 Task: Look for space in Mikkeli, Finland from 10th July, 2023 to 25th July, 2023 for 3 adults, 1 child in price range Rs.15000 to Rs.25000. Place can be shared room with 2 bedrooms having 3 beds and 2 bathrooms. Property type can be house, flat, guest house. Amenities needed are: wifi, TV, free parkinig on premises, gym, breakfast. Booking option can be shelf check-in. Required host language is .
Action: Mouse moved to (429, 101)
Screenshot: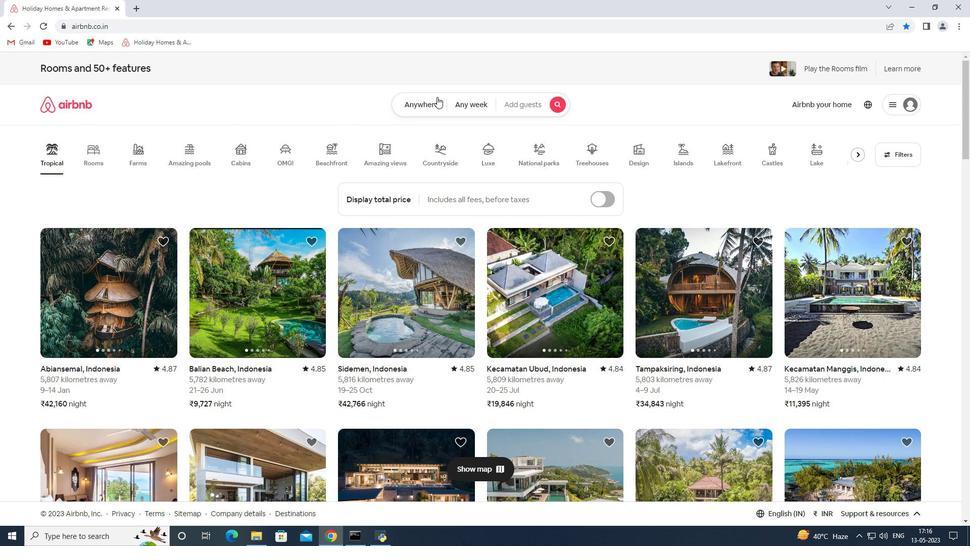 
Action: Mouse pressed left at (429, 101)
Screenshot: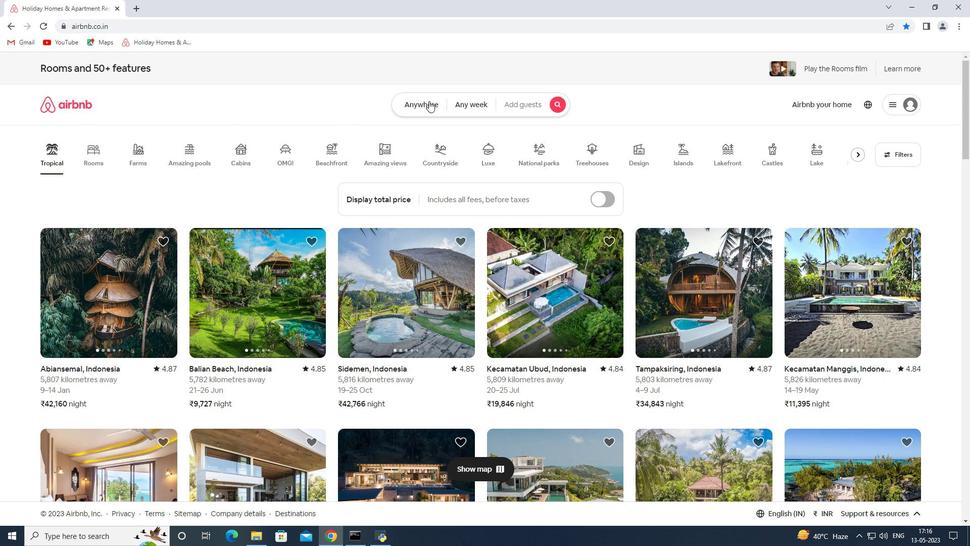 
Action: Mouse moved to (325, 147)
Screenshot: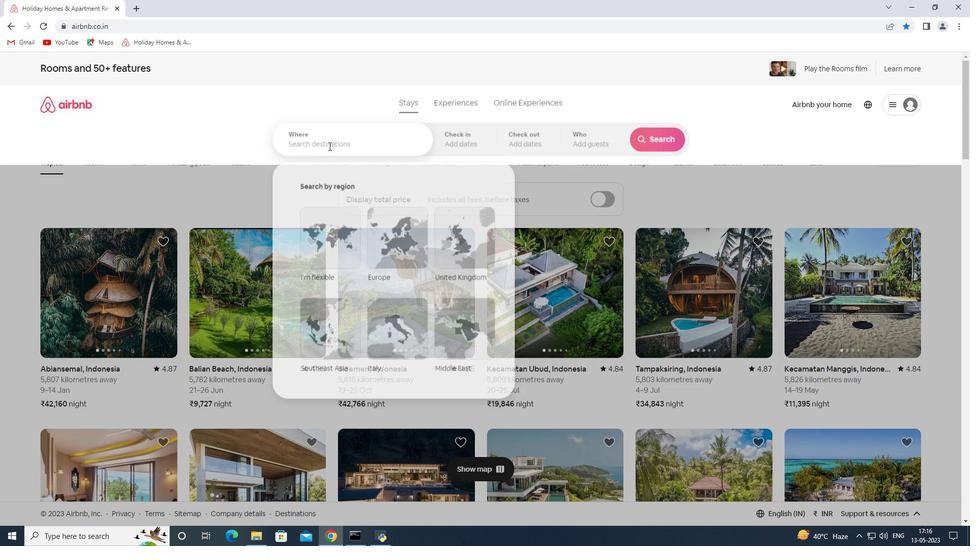 
Action: Mouse pressed left at (325, 147)
Screenshot: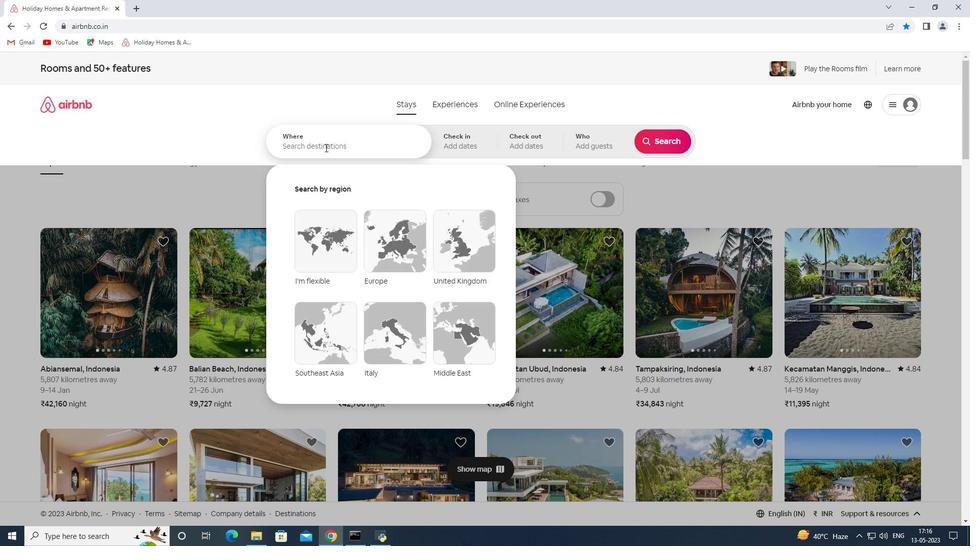
Action: Key pressed <Key.shift>Mikkeli<Key.space><Key.shift>Finland<Key.space><Key.enter>
Screenshot: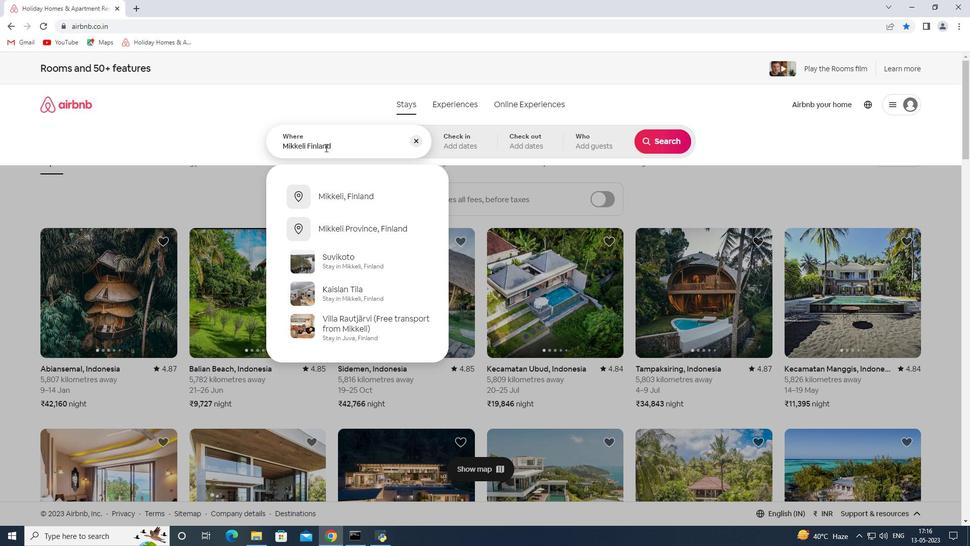 
Action: Mouse moved to (656, 222)
Screenshot: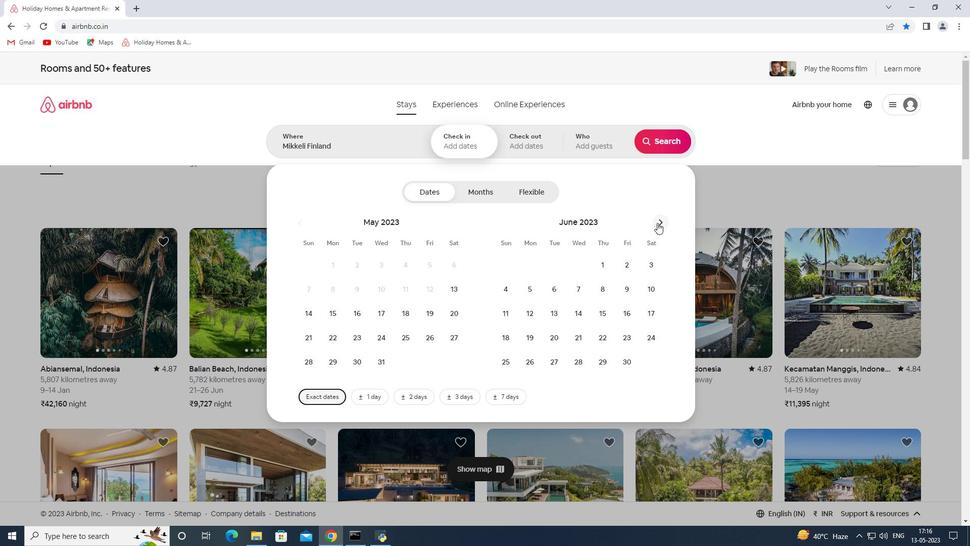 
Action: Mouse pressed left at (656, 222)
Screenshot: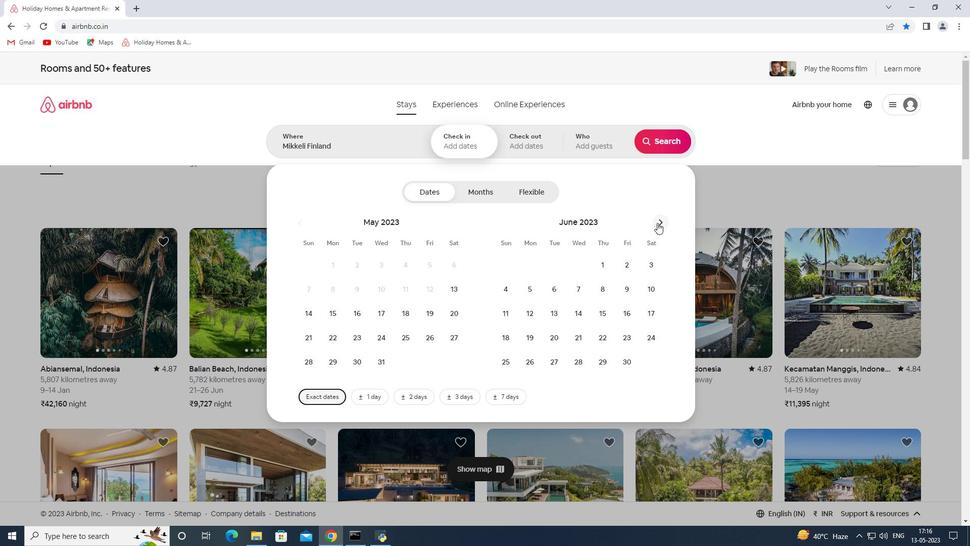 
Action: Mouse moved to (534, 316)
Screenshot: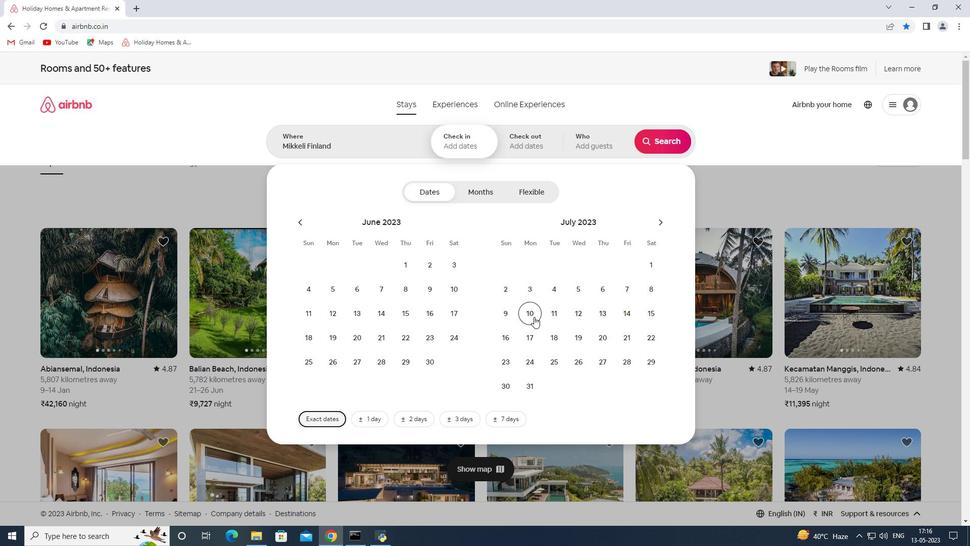 
Action: Mouse pressed left at (534, 316)
Screenshot: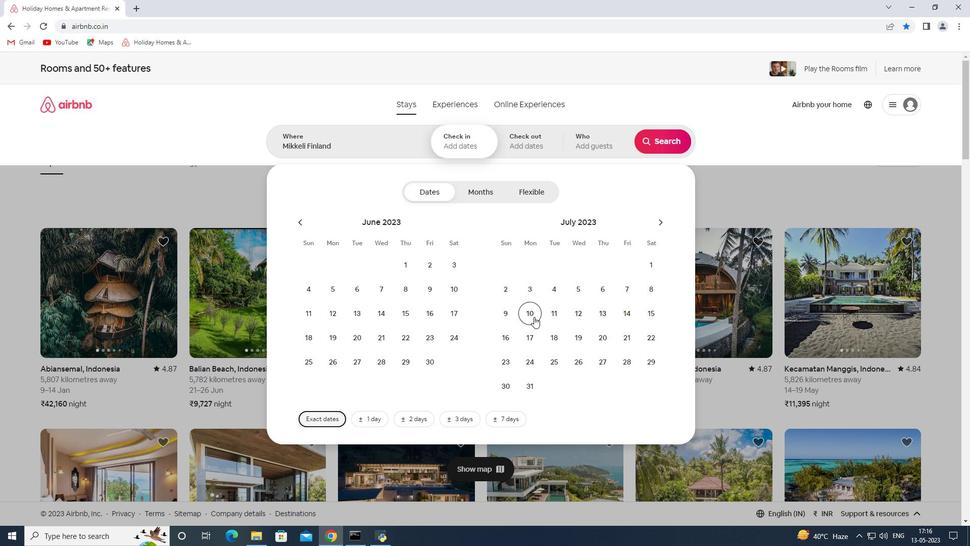 
Action: Mouse moved to (561, 360)
Screenshot: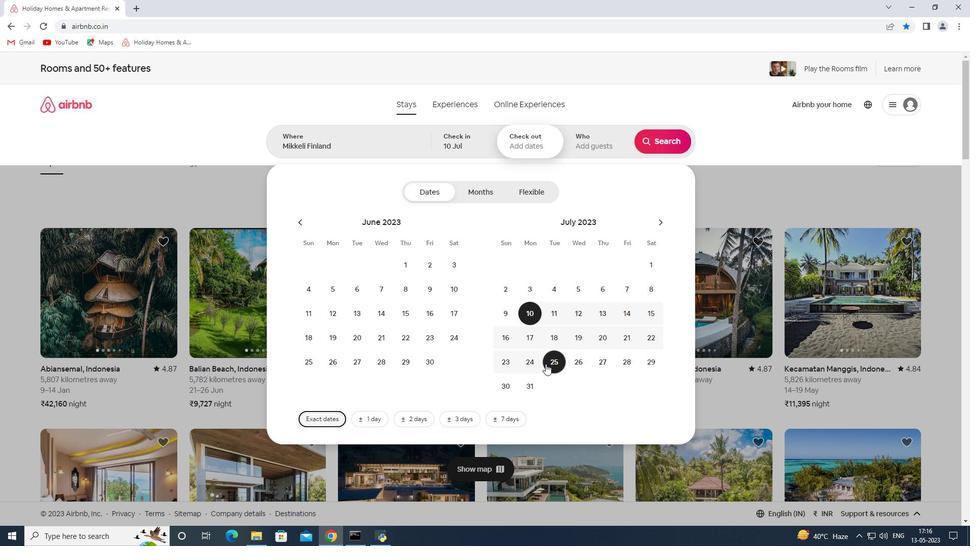 
Action: Mouse pressed left at (561, 360)
Screenshot: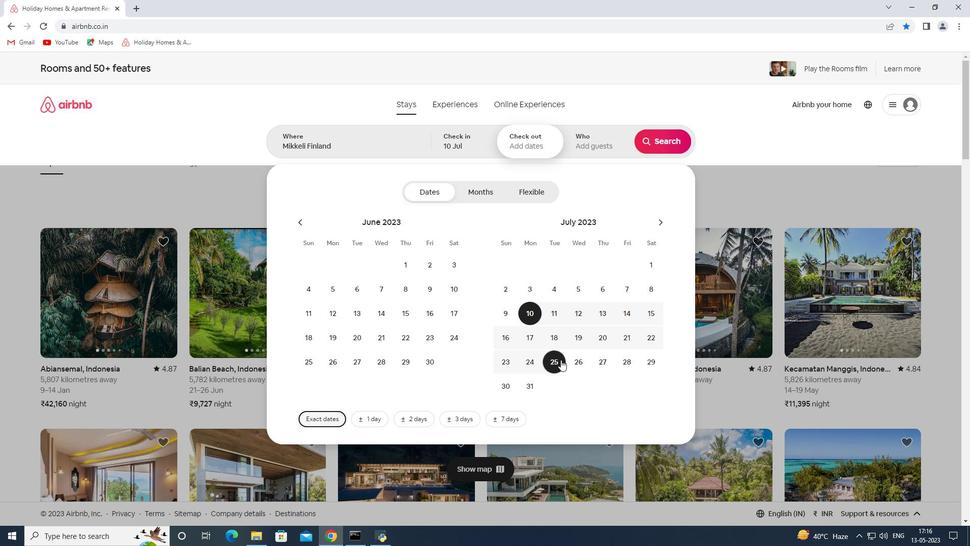 
Action: Mouse moved to (598, 145)
Screenshot: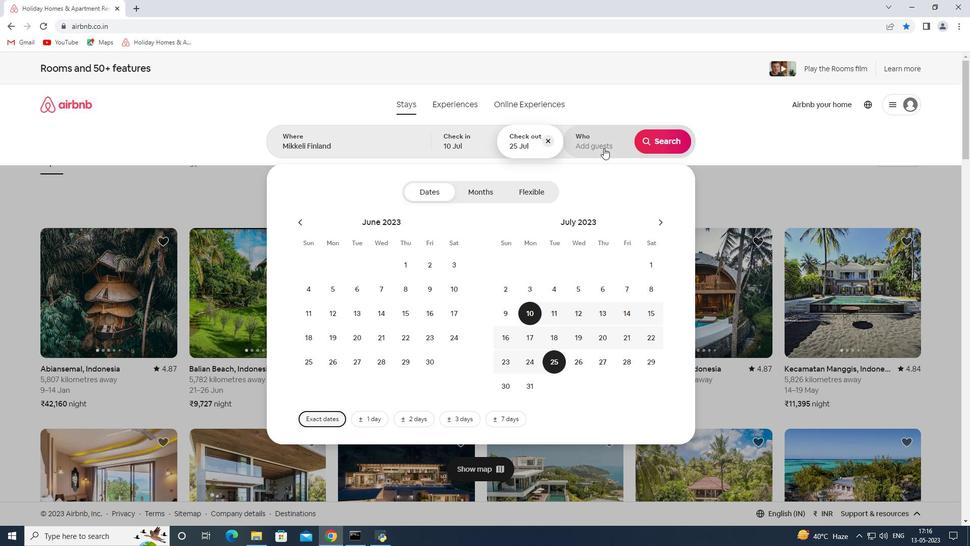 
Action: Mouse pressed left at (598, 145)
Screenshot: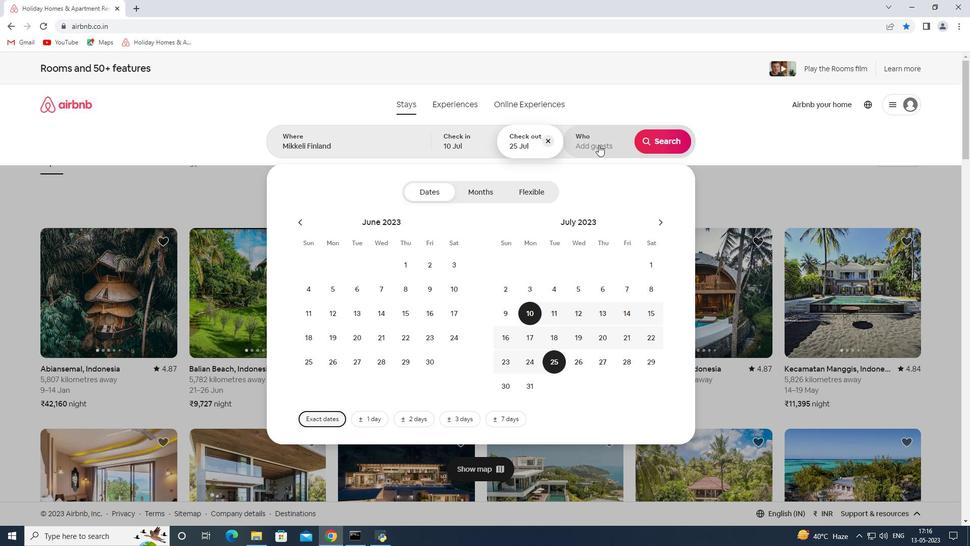 
Action: Mouse moved to (670, 199)
Screenshot: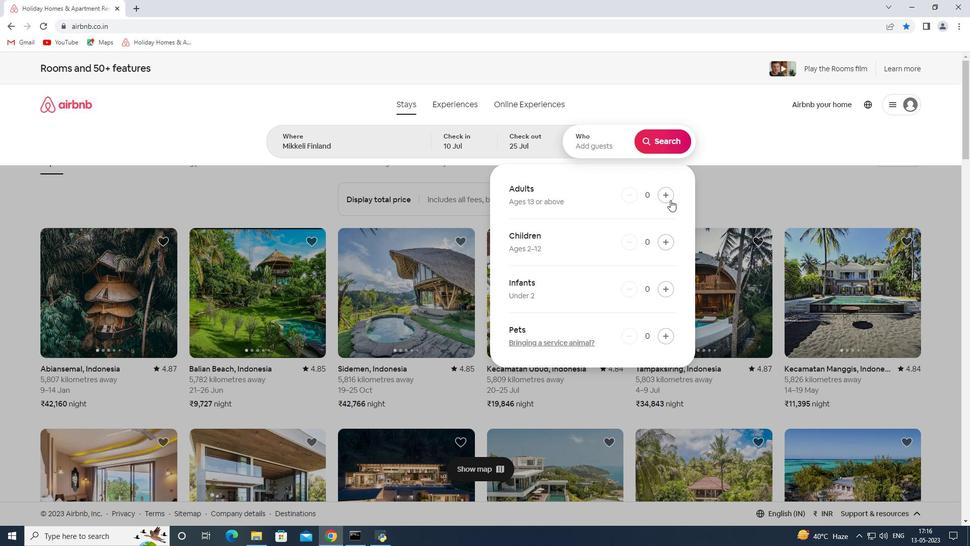 
Action: Mouse pressed left at (670, 199)
Screenshot: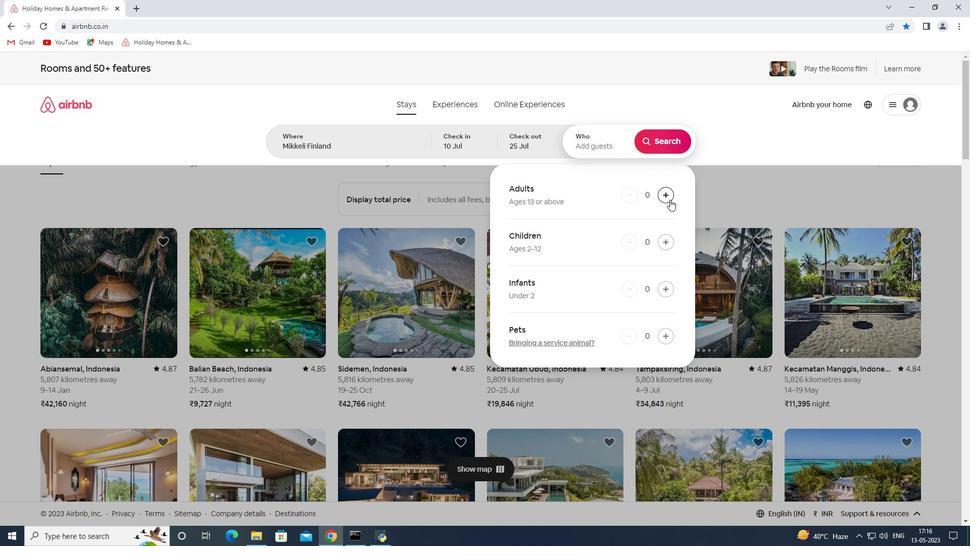 
Action: Mouse pressed left at (670, 199)
Screenshot: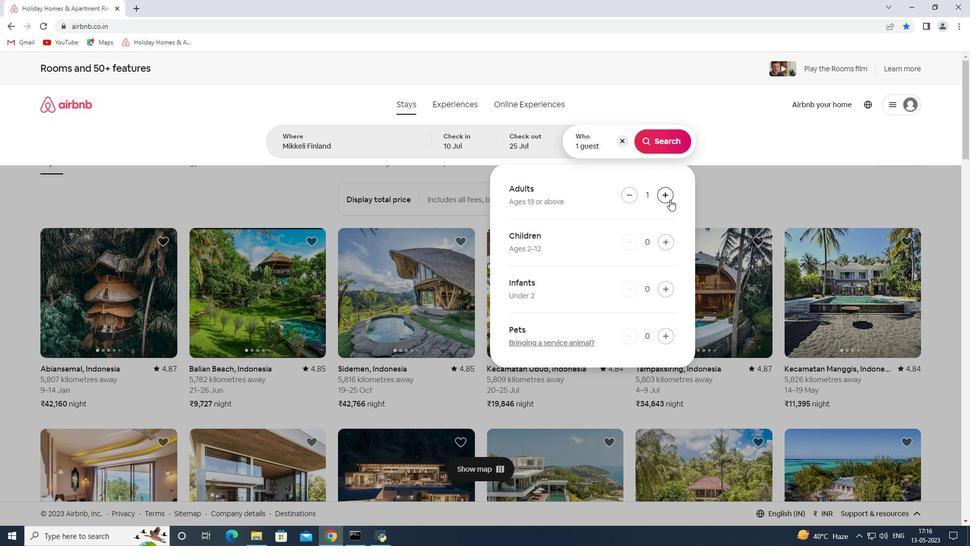 
Action: Mouse pressed left at (670, 199)
Screenshot: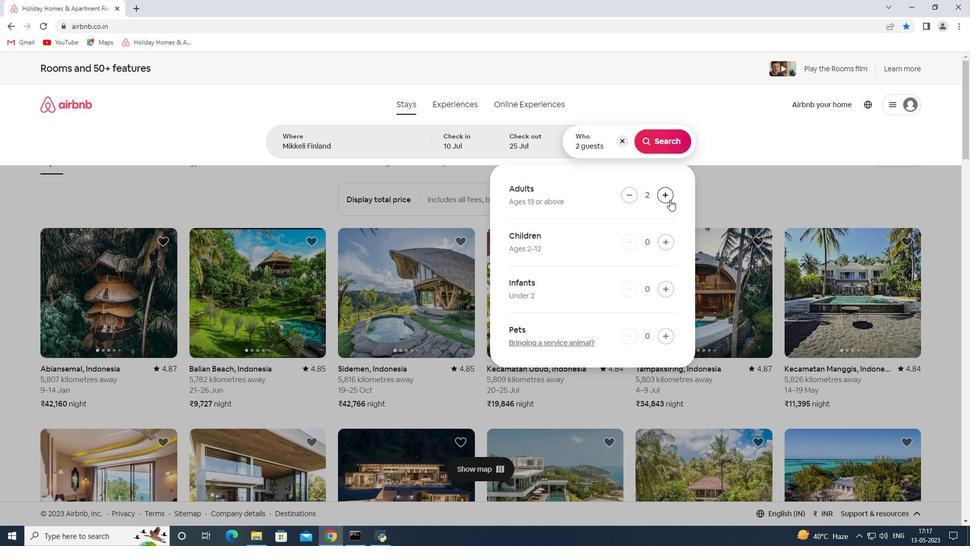 
Action: Mouse moved to (662, 237)
Screenshot: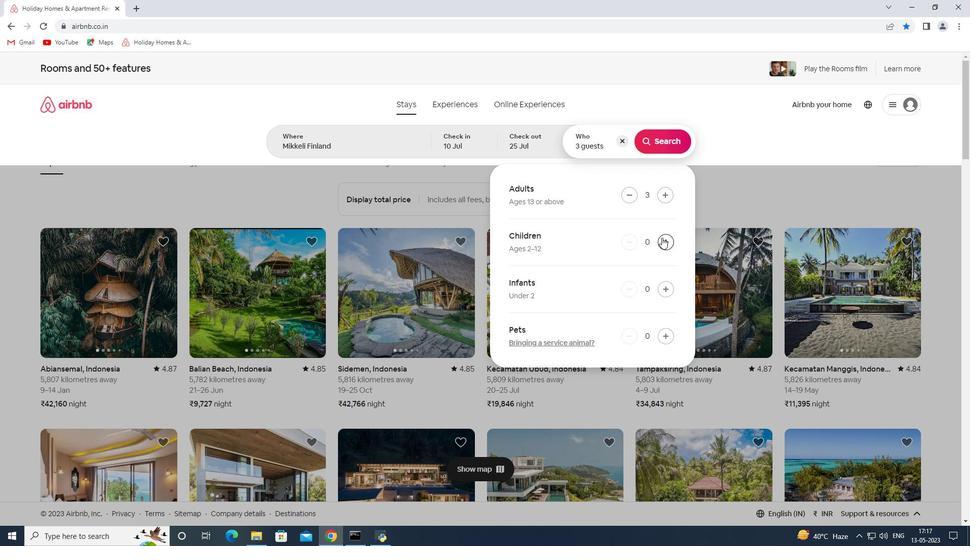 
Action: Mouse pressed left at (662, 237)
Screenshot: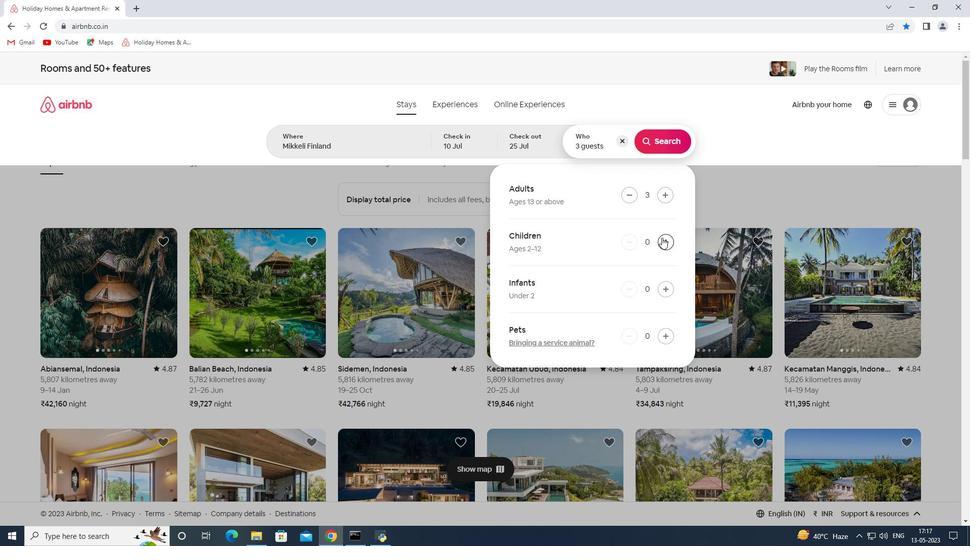 
Action: Mouse moved to (672, 149)
Screenshot: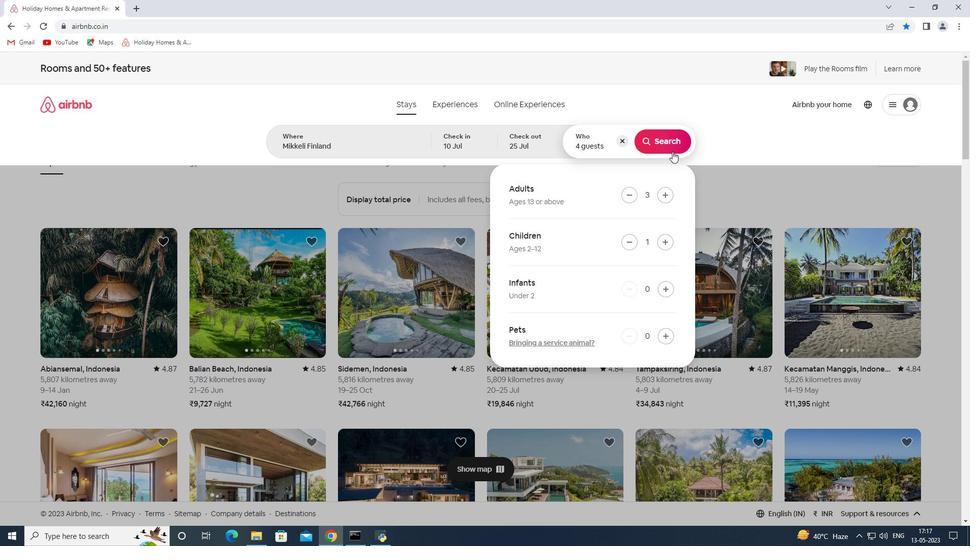 
Action: Mouse pressed left at (672, 149)
Screenshot: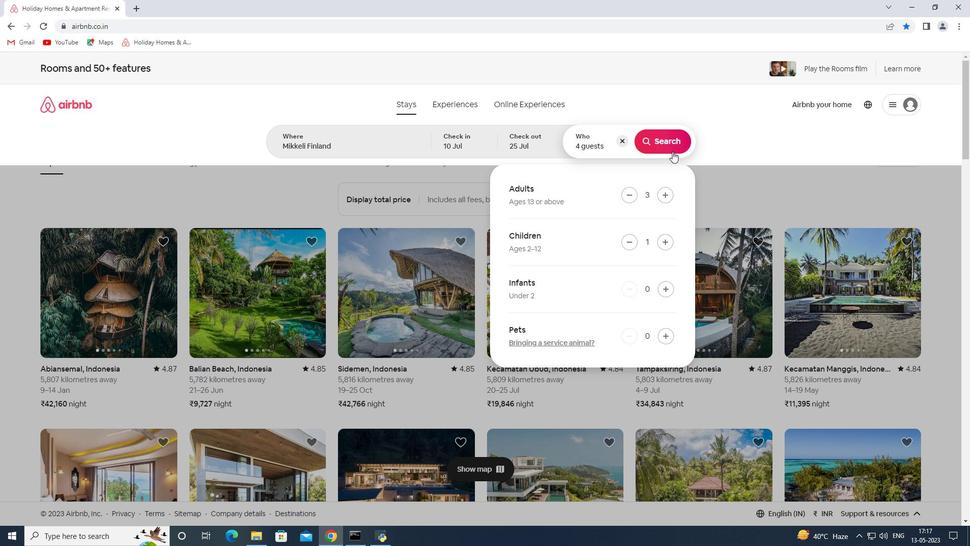 
Action: Mouse moved to (927, 120)
Screenshot: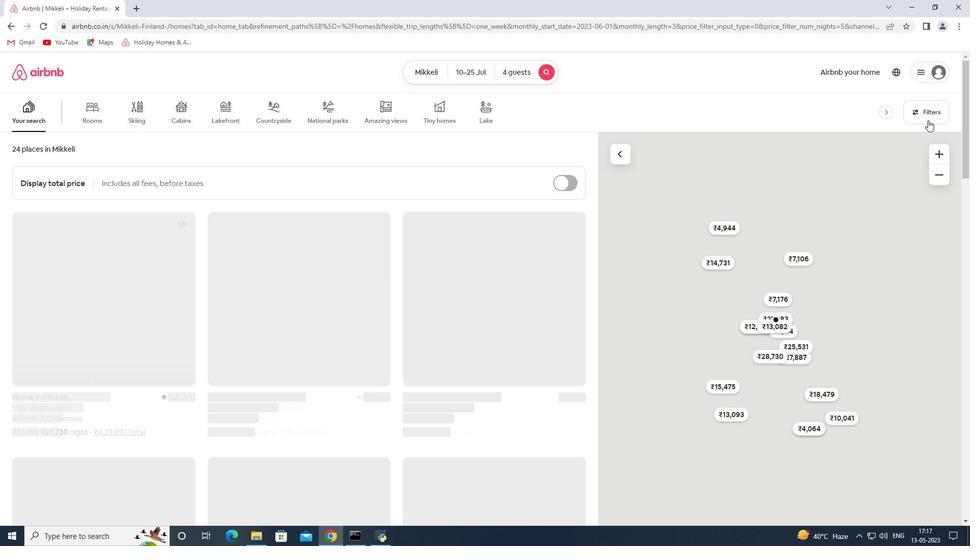 
Action: Mouse pressed left at (927, 120)
Screenshot: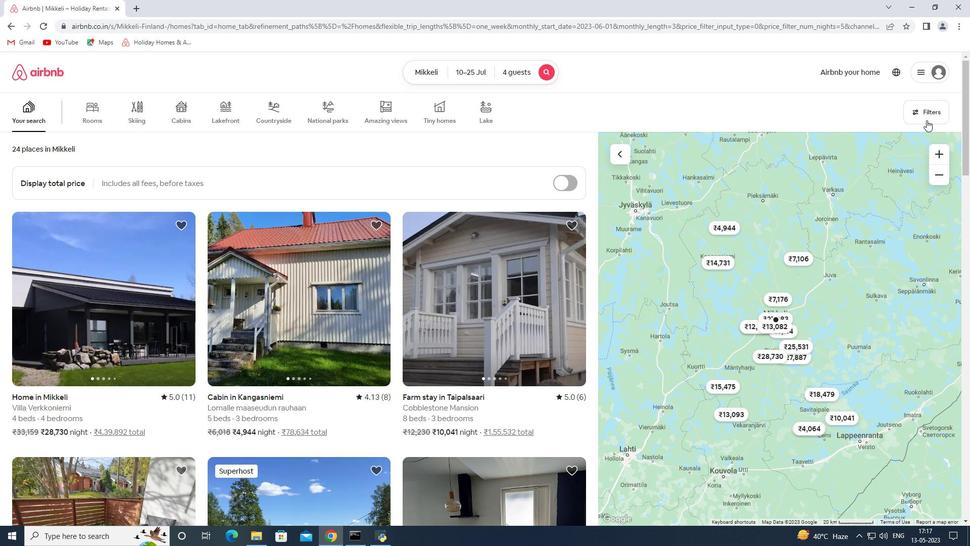 
Action: Mouse moved to (419, 361)
Screenshot: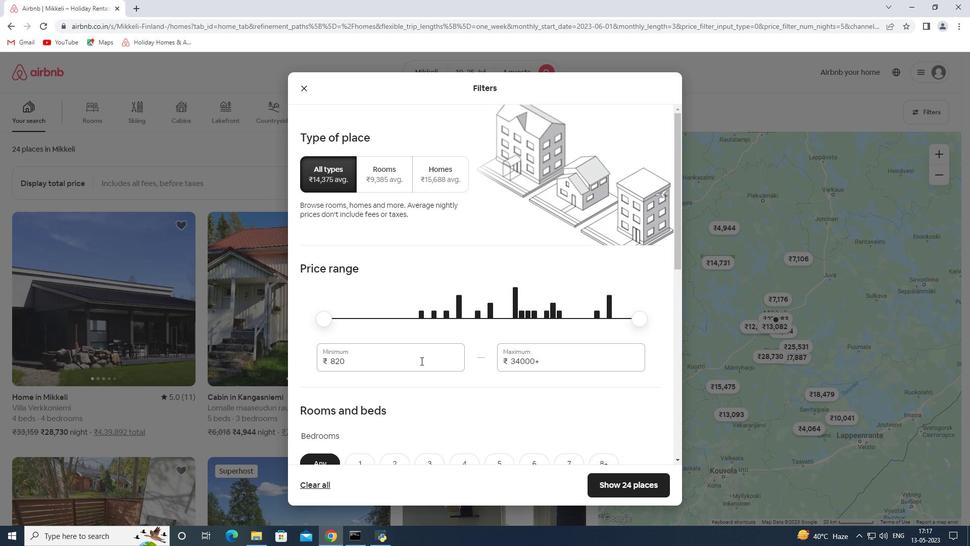
Action: Mouse pressed left at (419, 361)
Screenshot: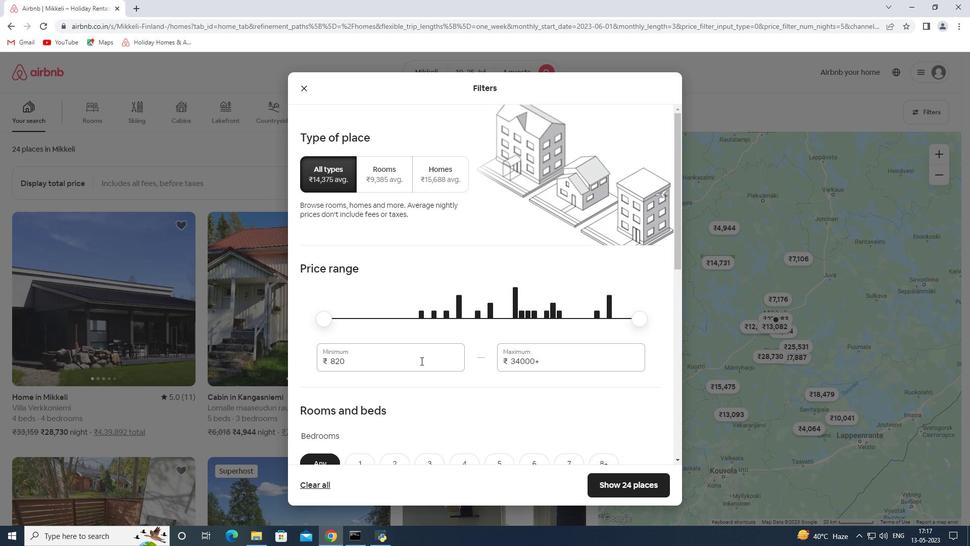 
Action: Mouse pressed left at (419, 361)
Screenshot: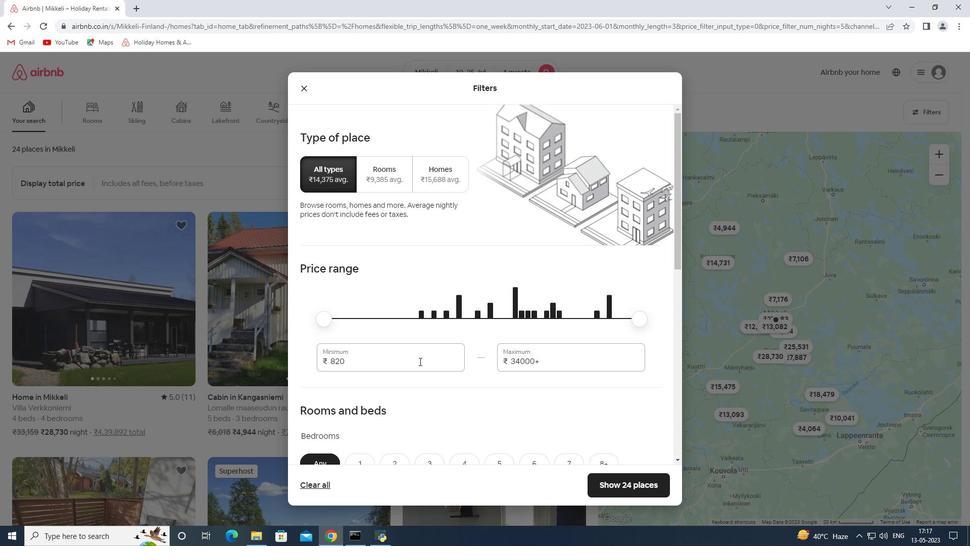 
Action: Key pressed 15000<Key.tab>25000
Screenshot: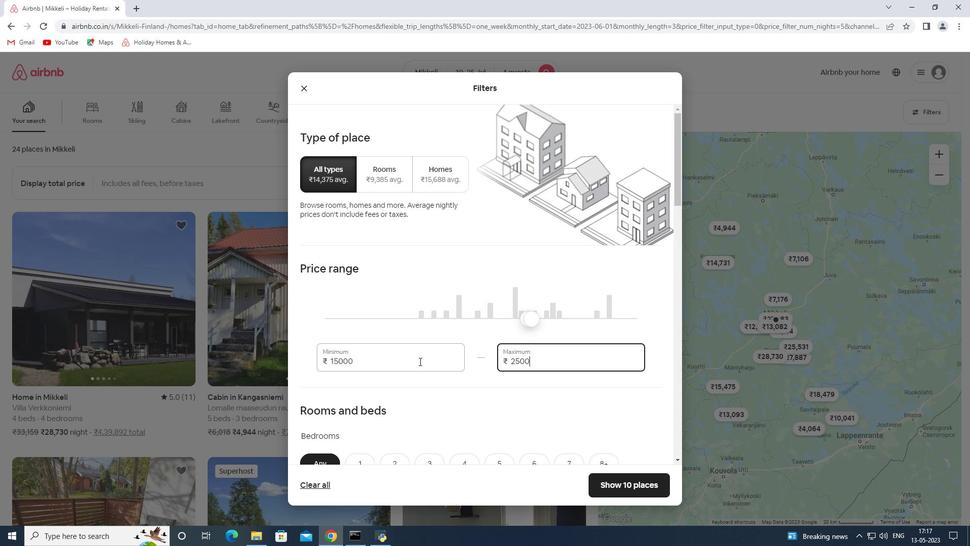 
Action: Mouse scrolled (419, 361) with delta (0, 0)
Screenshot: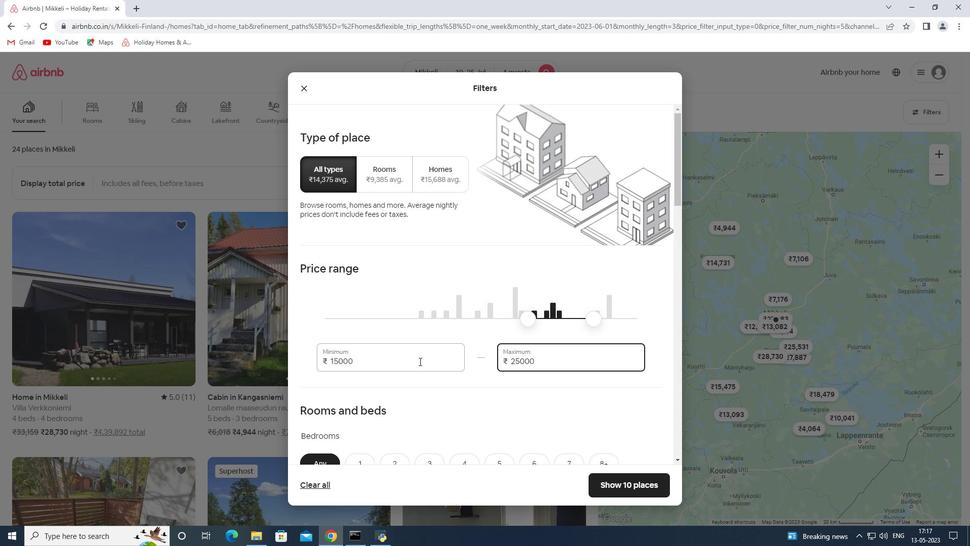 
Action: Mouse scrolled (419, 361) with delta (0, 0)
Screenshot: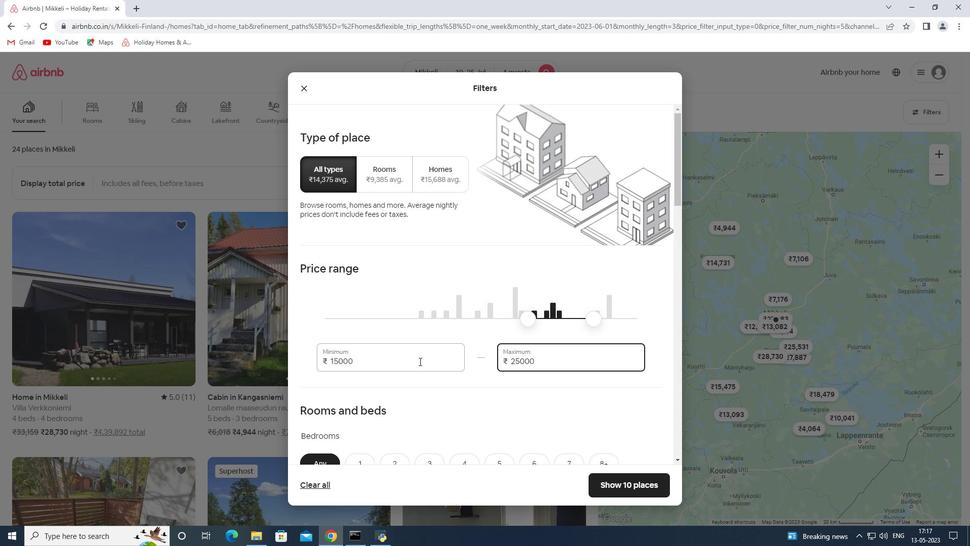 
Action: Mouse scrolled (419, 361) with delta (0, 0)
Screenshot: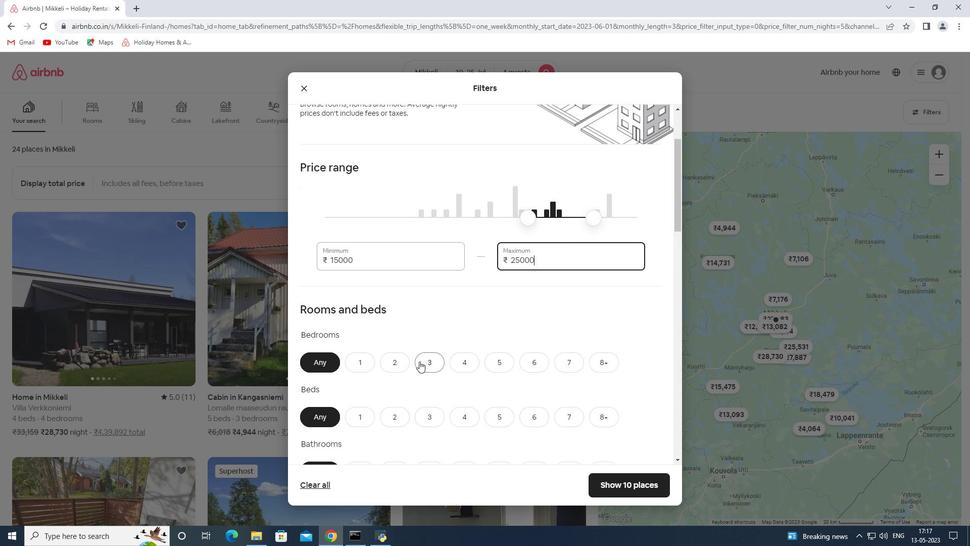 
Action: Mouse scrolled (419, 361) with delta (0, 0)
Screenshot: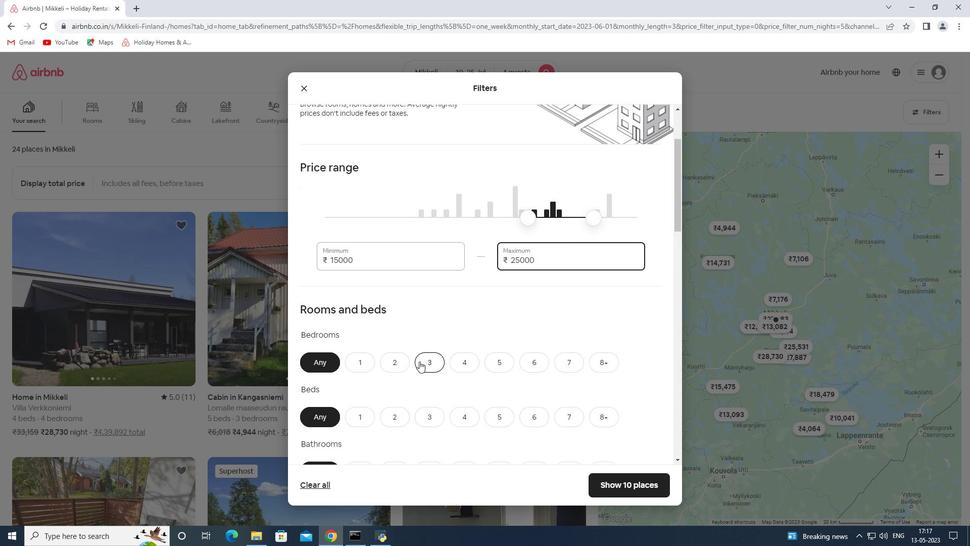 
Action: Mouse moved to (391, 261)
Screenshot: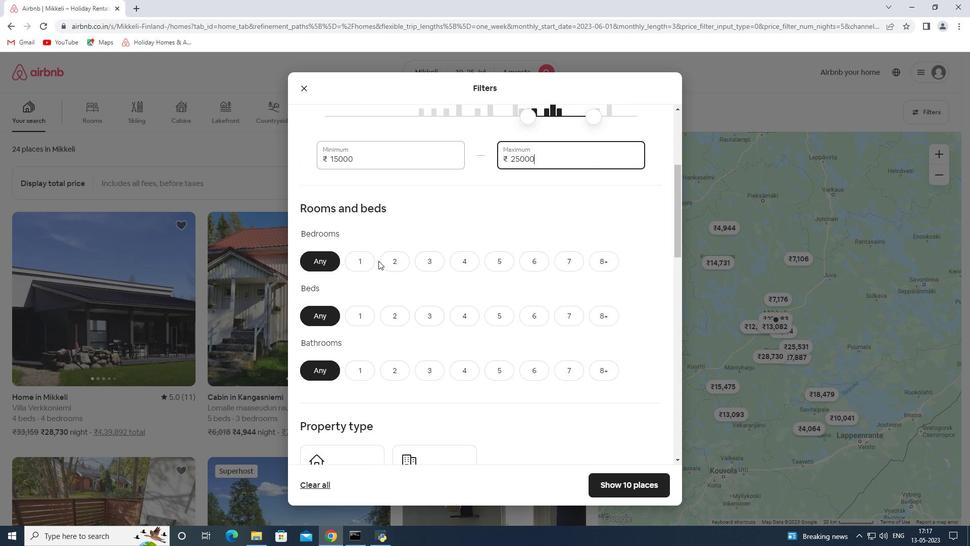 
Action: Mouse pressed left at (391, 261)
Screenshot: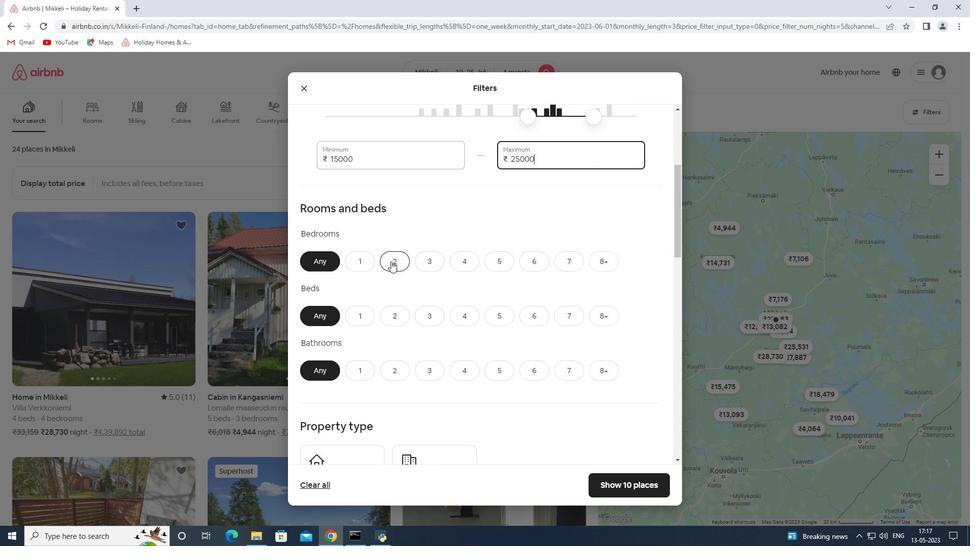
Action: Mouse moved to (431, 322)
Screenshot: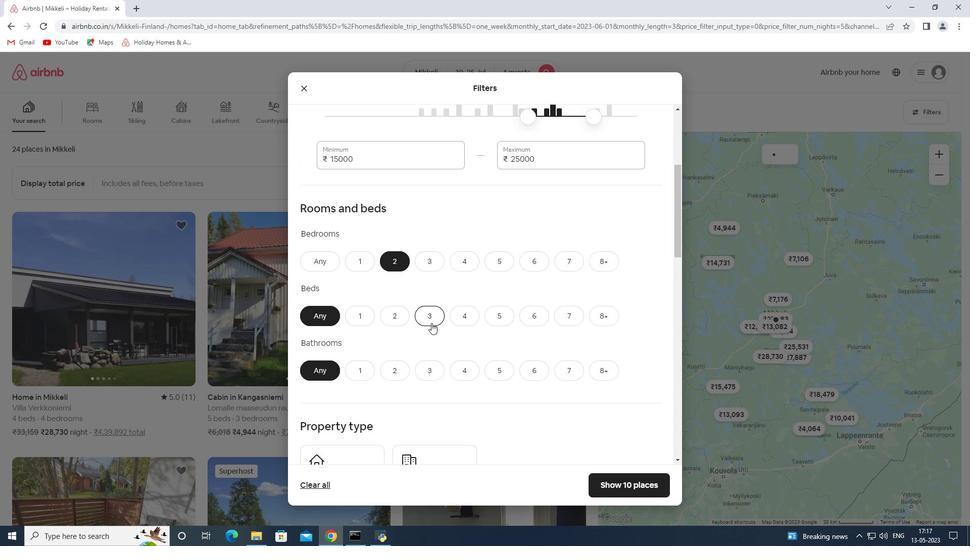 
Action: Mouse pressed left at (431, 322)
Screenshot: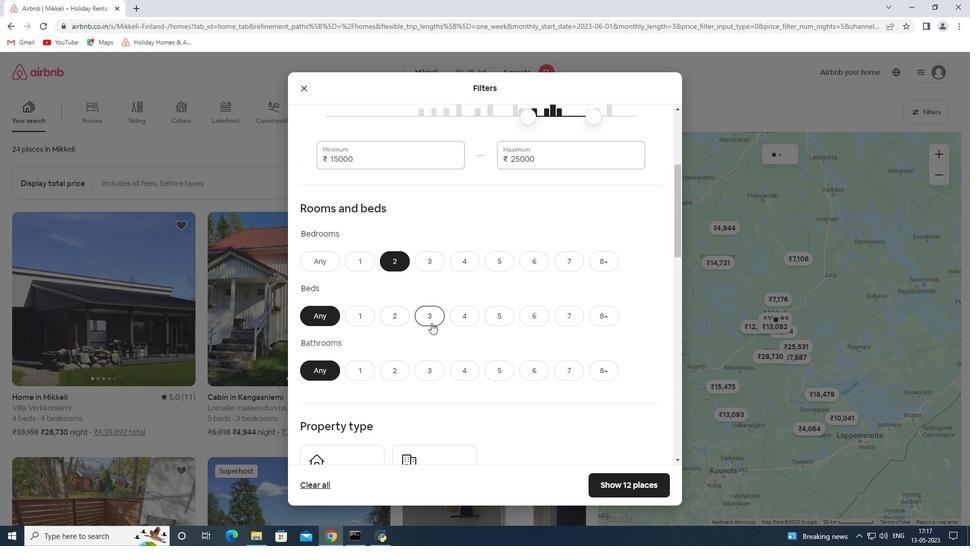 
Action: Mouse moved to (404, 367)
Screenshot: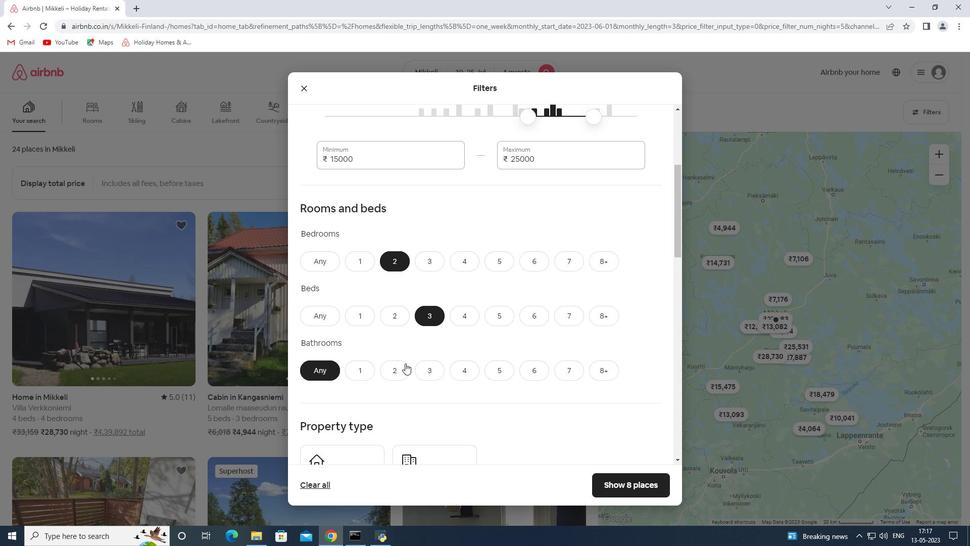 
Action: Mouse pressed left at (404, 367)
Screenshot: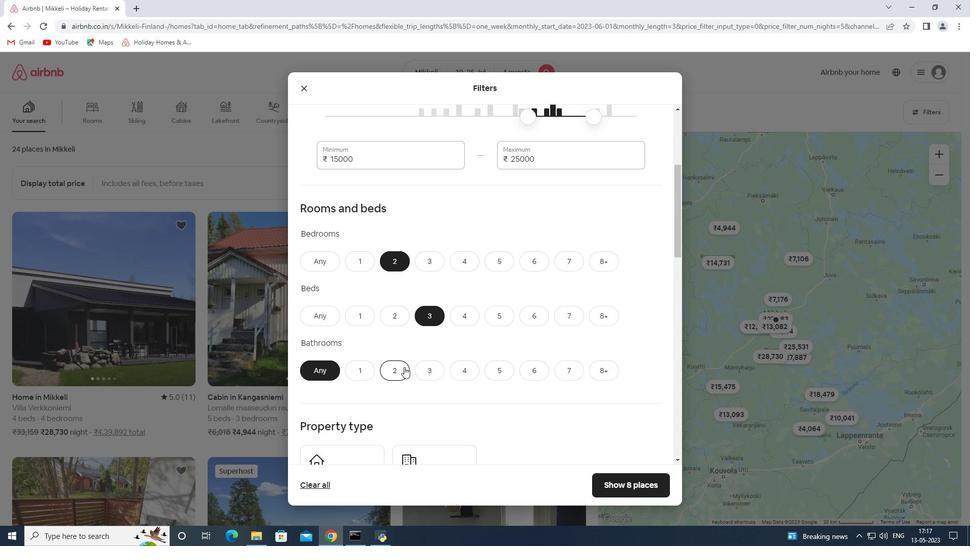 
Action: Mouse scrolled (404, 366) with delta (0, 0)
Screenshot: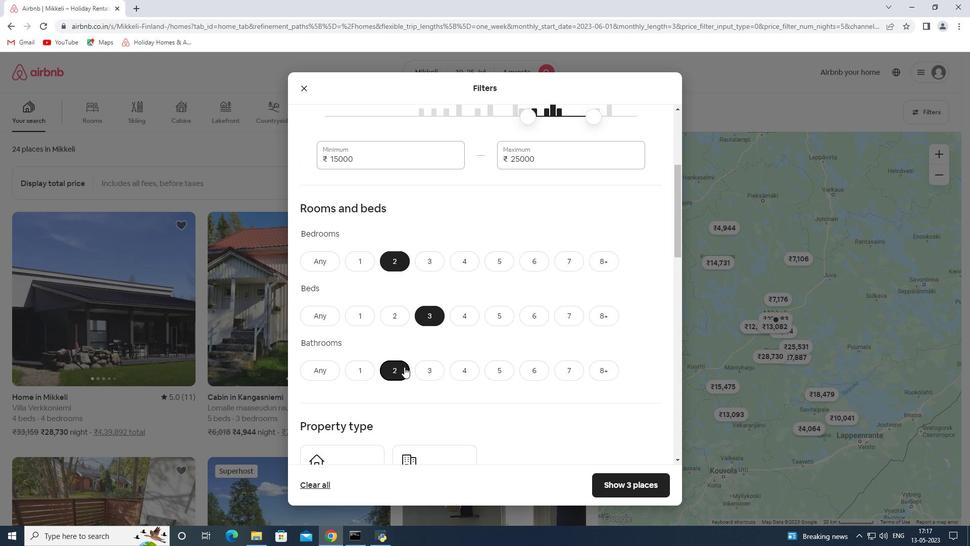 
Action: Mouse scrolled (404, 366) with delta (0, 0)
Screenshot: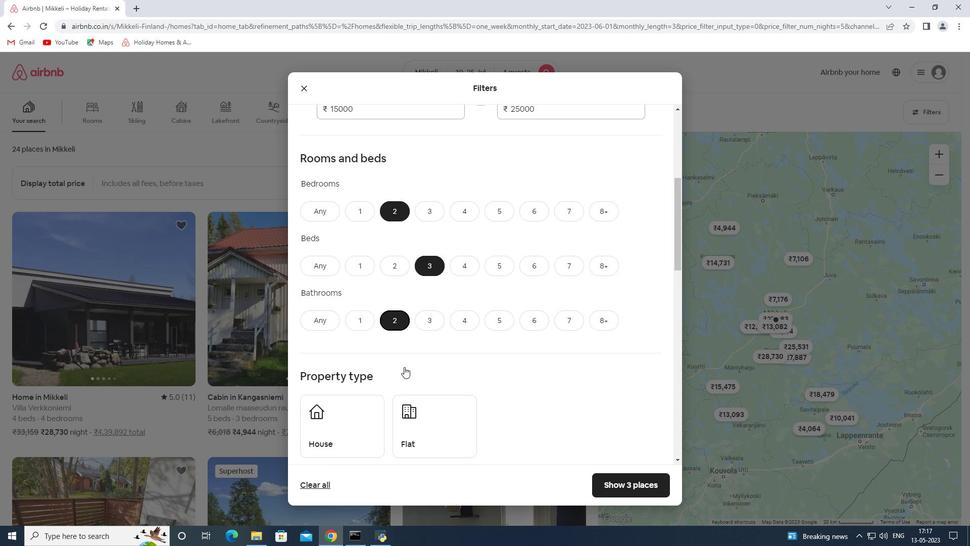 
Action: Mouse scrolled (404, 366) with delta (0, 0)
Screenshot: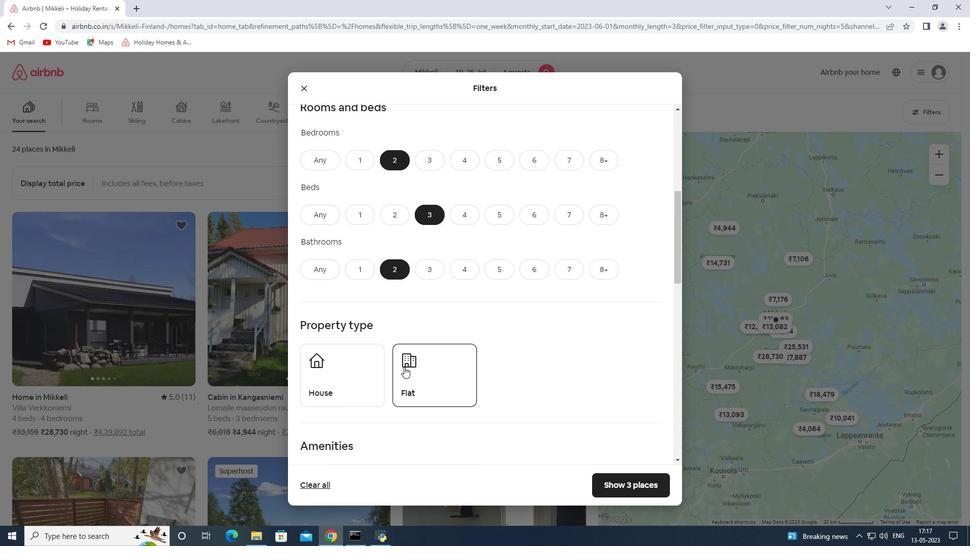 
Action: Mouse moved to (358, 342)
Screenshot: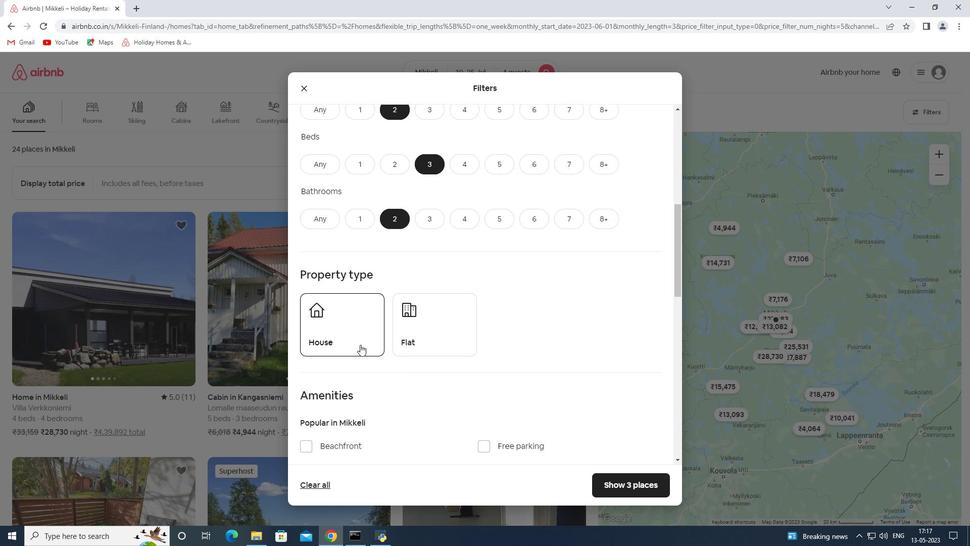 
Action: Mouse pressed left at (358, 342)
Screenshot: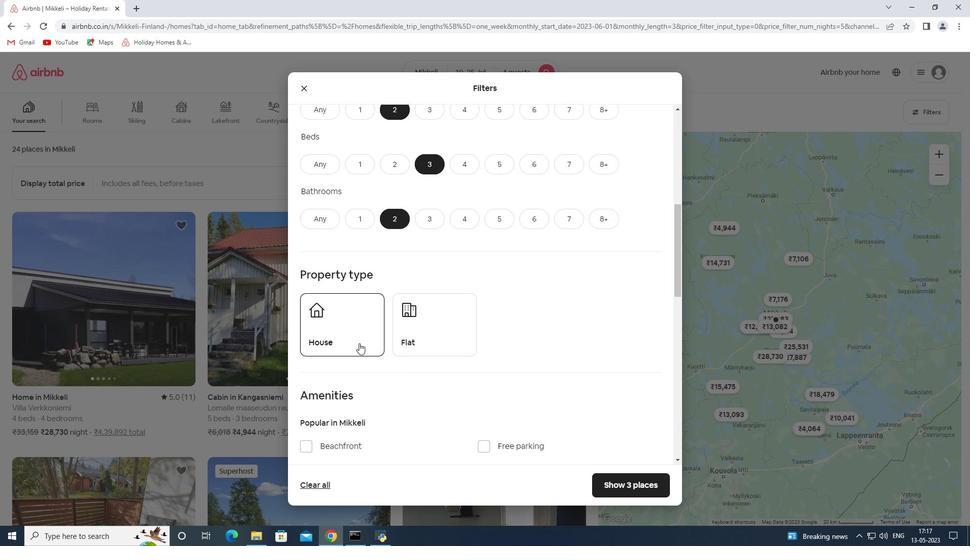 
Action: Mouse moved to (407, 334)
Screenshot: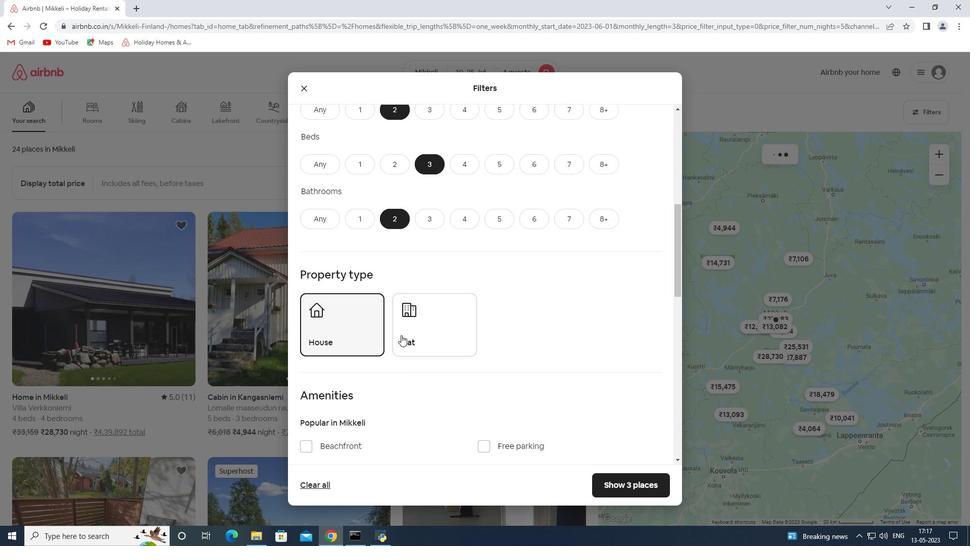 
Action: Mouse pressed left at (407, 334)
Screenshot: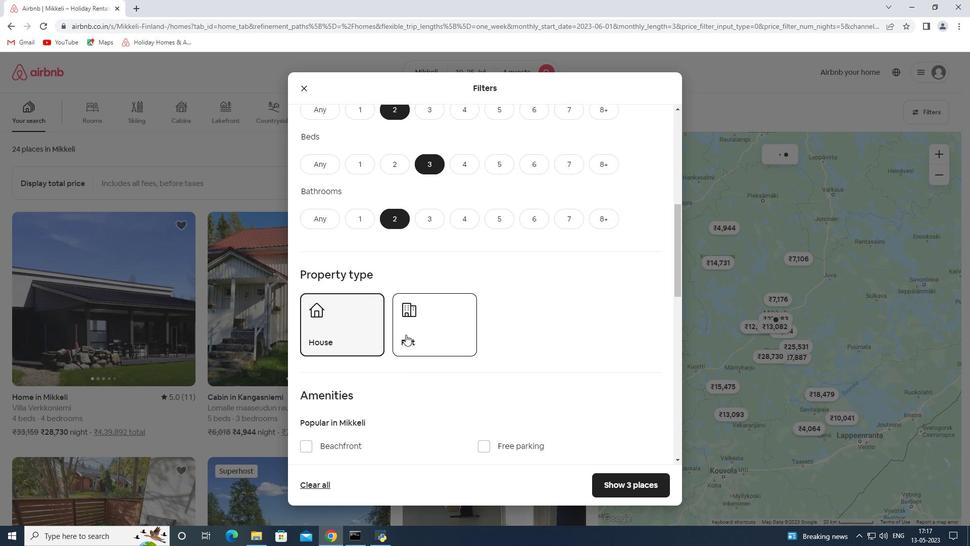 
Action: Mouse moved to (372, 329)
Screenshot: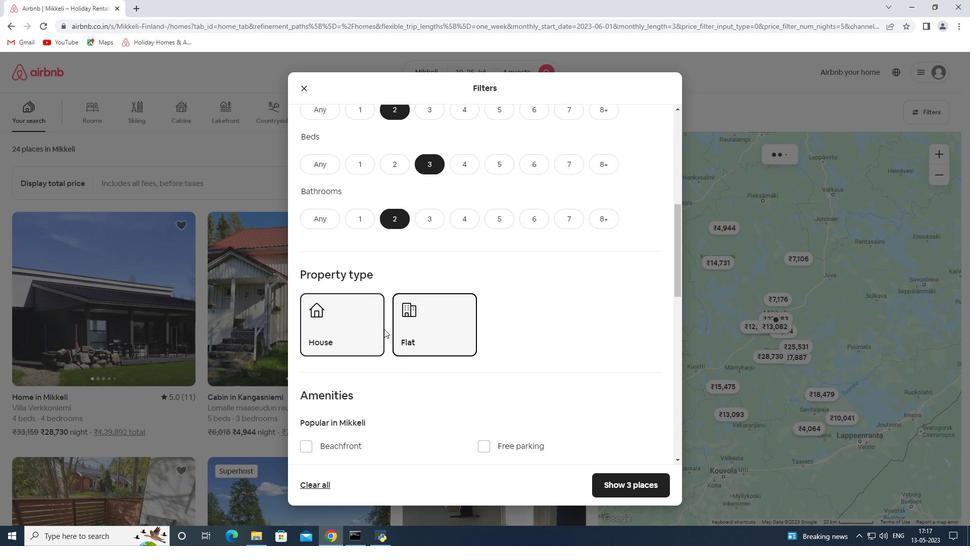 
Action: Mouse scrolled (372, 329) with delta (0, 0)
Screenshot: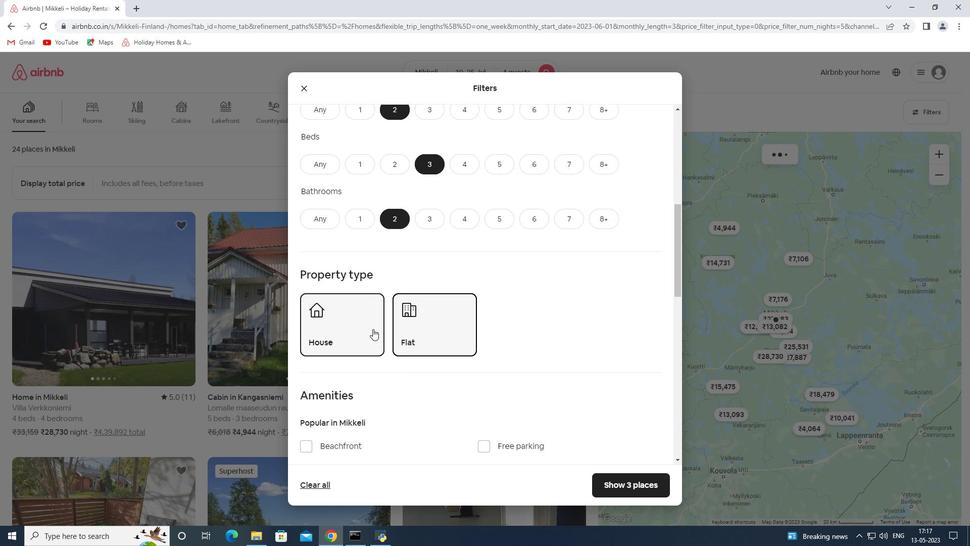 
Action: Mouse scrolled (372, 329) with delta (0, 0)
Screenshot: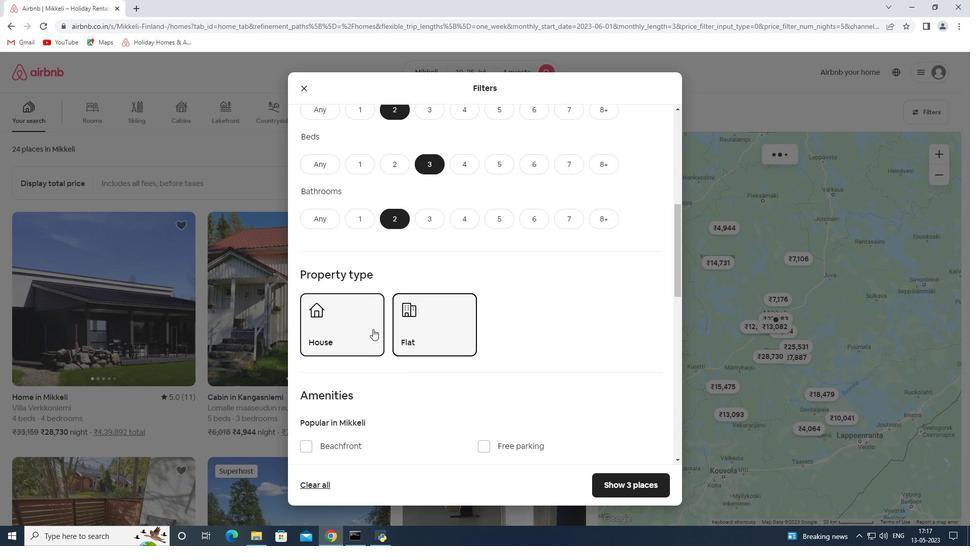 
Action: Mouse scrolled (372, 329) with delta (0, 0)
Screenshot: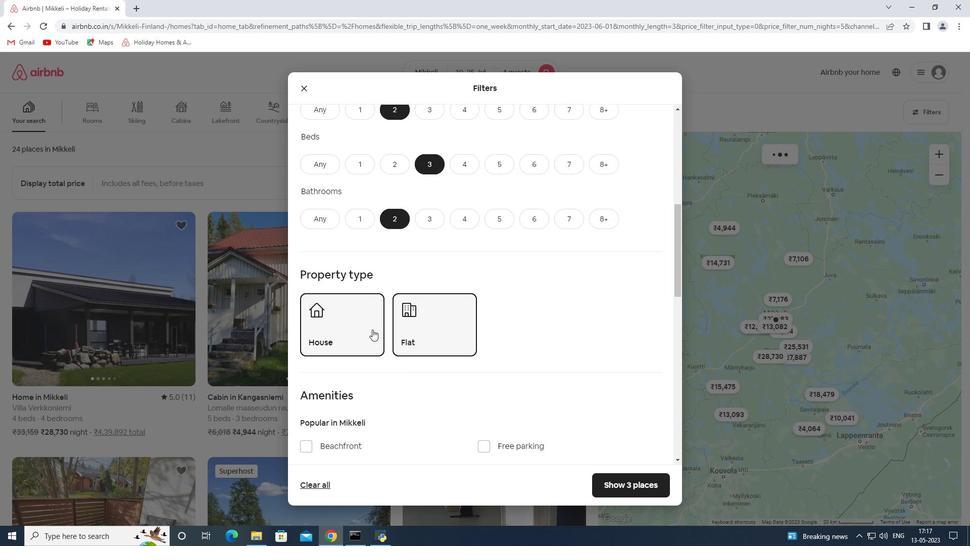 
Action: Mouse scrolled (372, 329) with delta (0, 0)
Screenshot: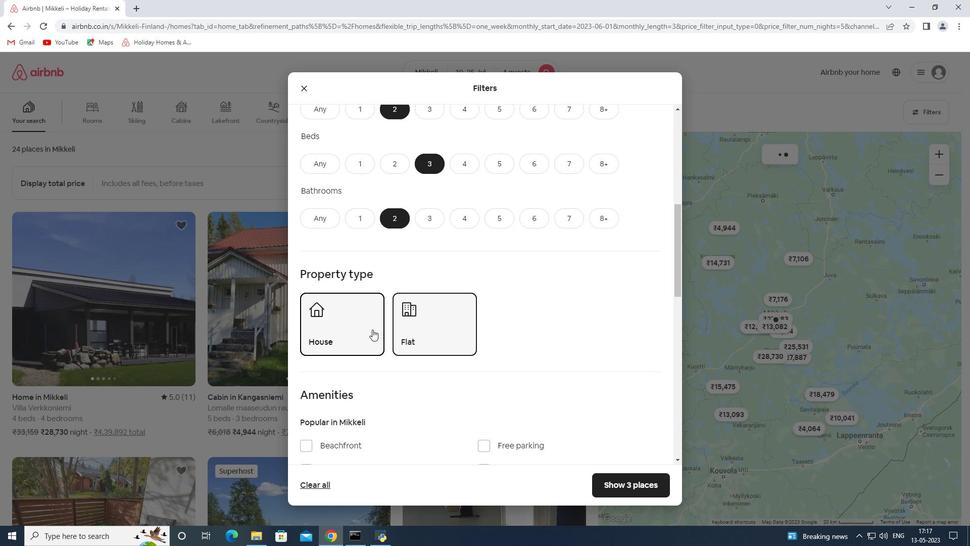 
Action: Mouse moved to (313, 310)
Screenshot: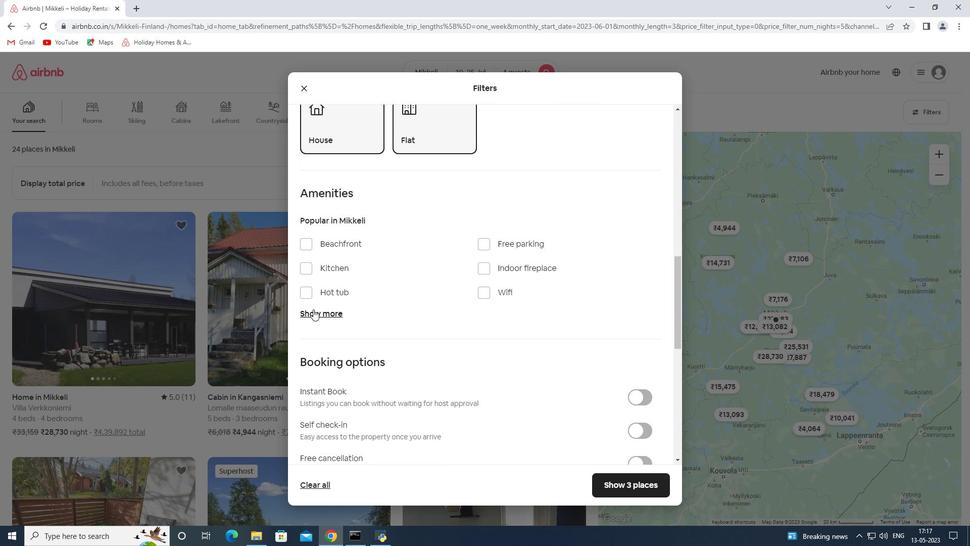 
Action: Mouse pressed left at (313, 310)
Screenshot: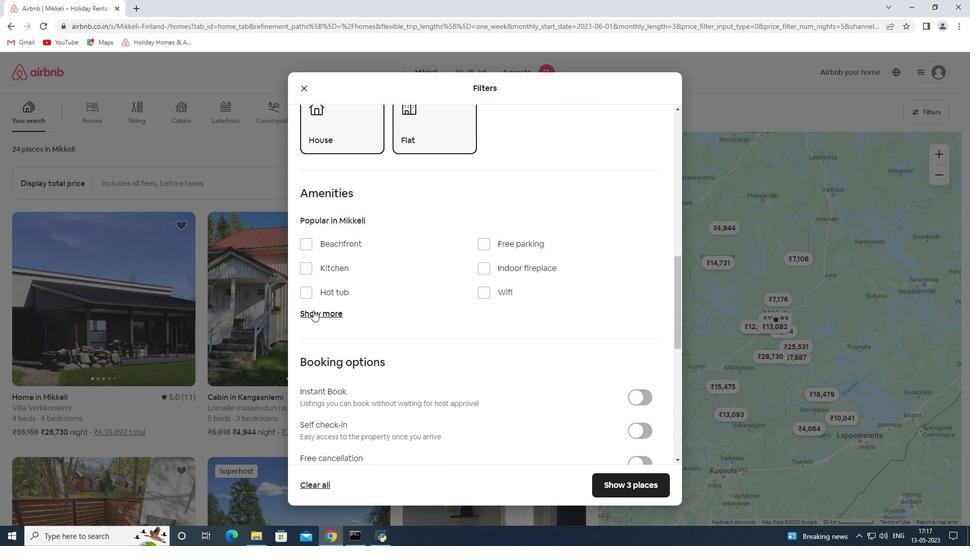 
Action: Mouse moved to (496, 294)
Screenshot: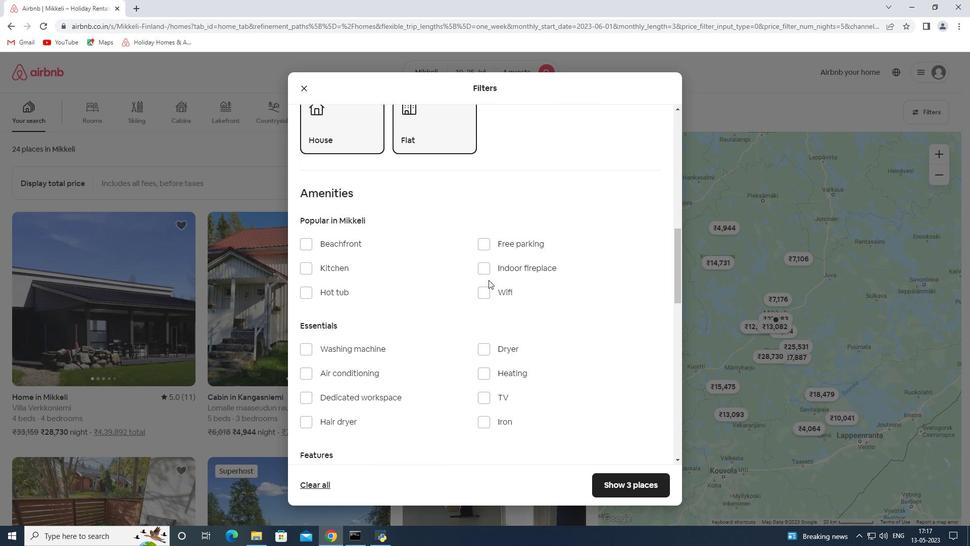 
Action: Mouse pressed left at (496, 294)
Screenshot: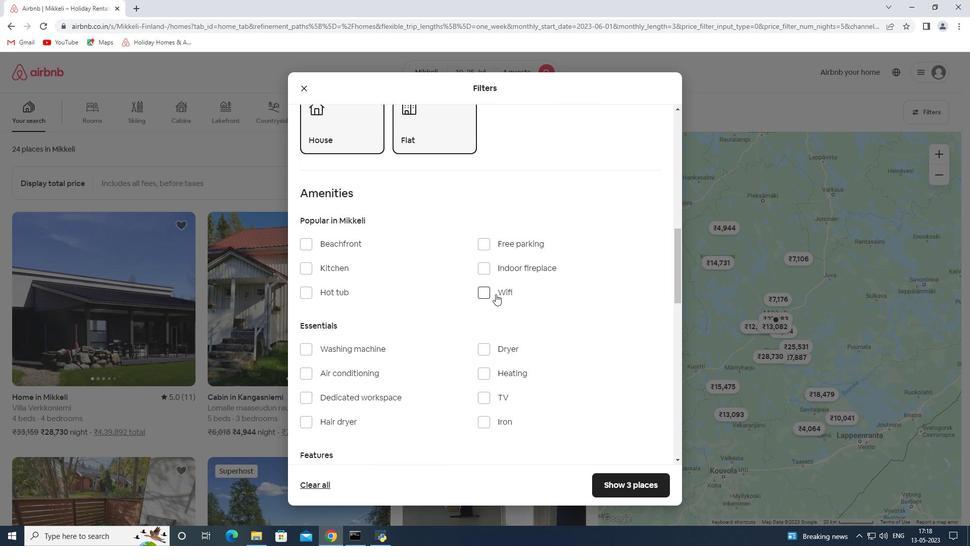 
Action: Mouse moved to (404, 320)
Screenshot: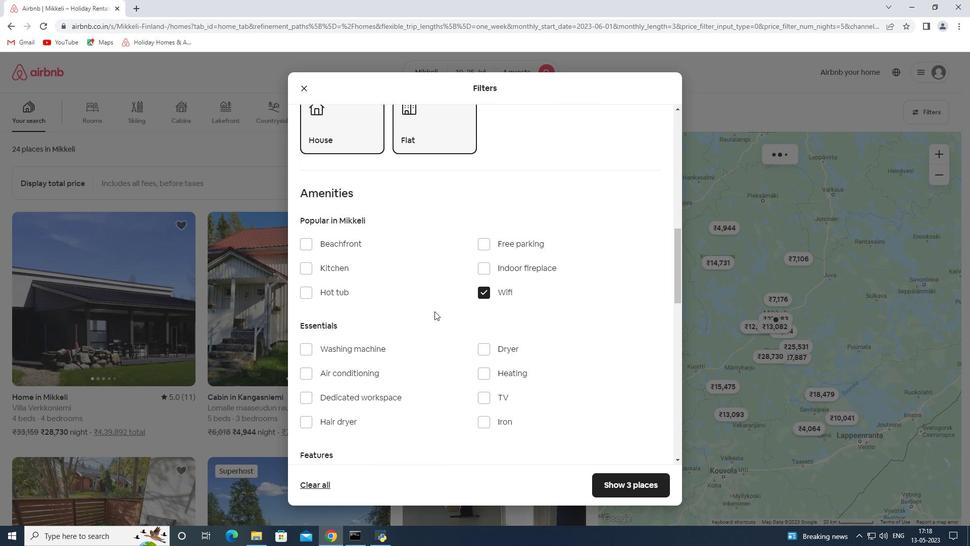 
Action: Mouse scrolled (404, 319) with delta (0, 0)
Screenshot: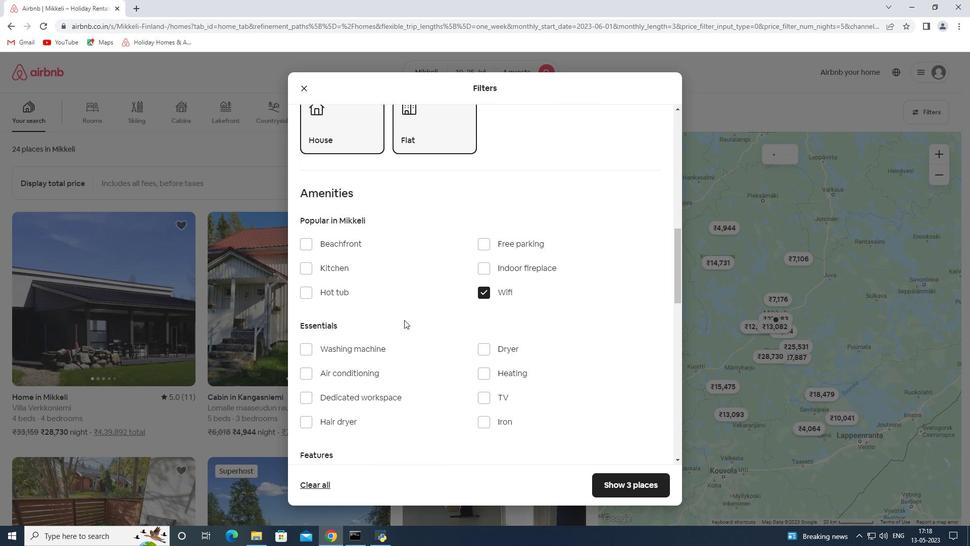 
Action: Mouse moved to (499, 193)
Screenshot: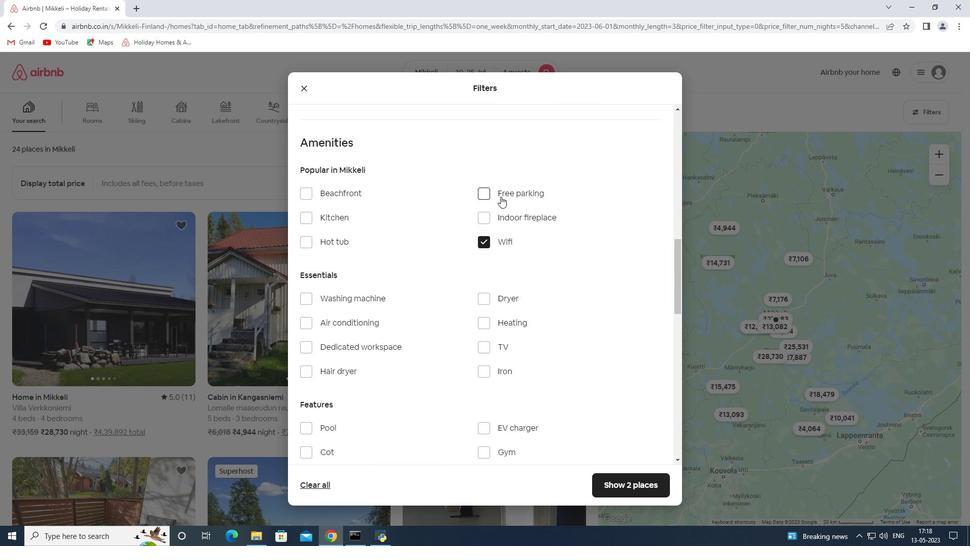 
Action: Mouse pressed left at (499, 193)
Screenshot: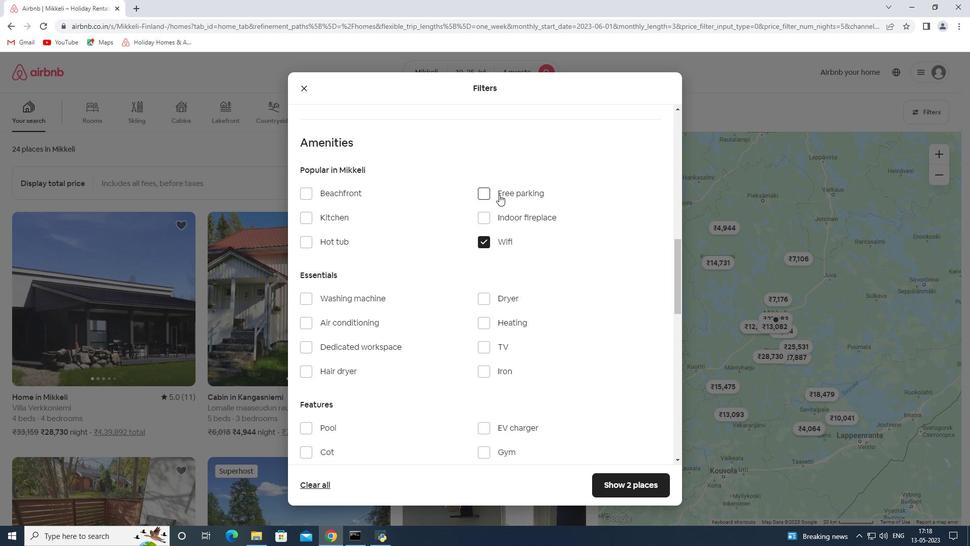 
Action: Mouse moved to (489, 346)
Screenshot: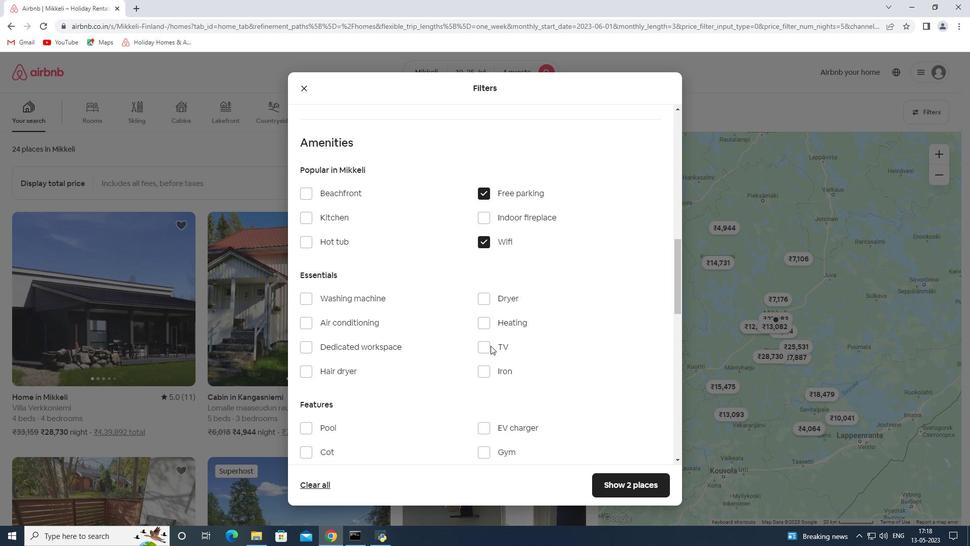 
Action: Mouse pressed left at (489, 346)
Screenshot: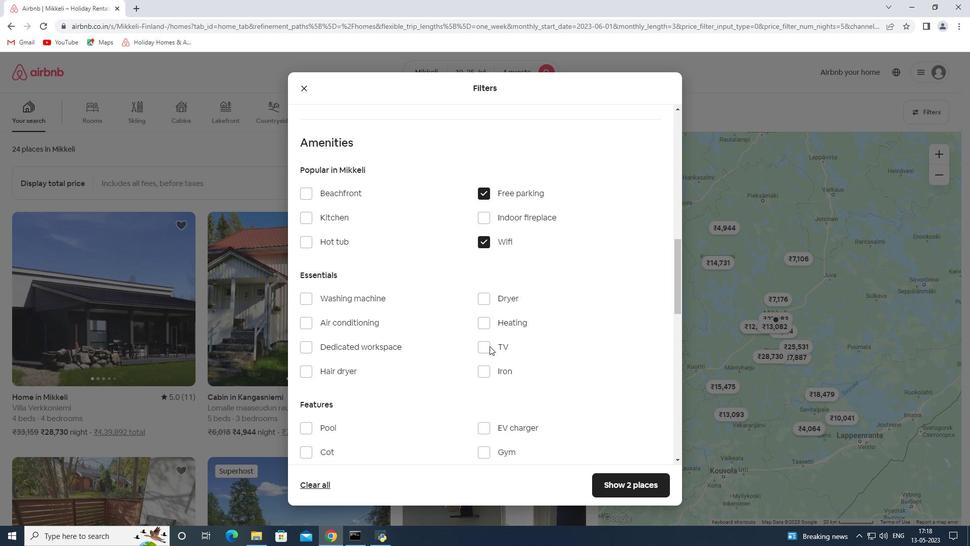 
Action: Mouse moved to (487, 346)
Screenshot: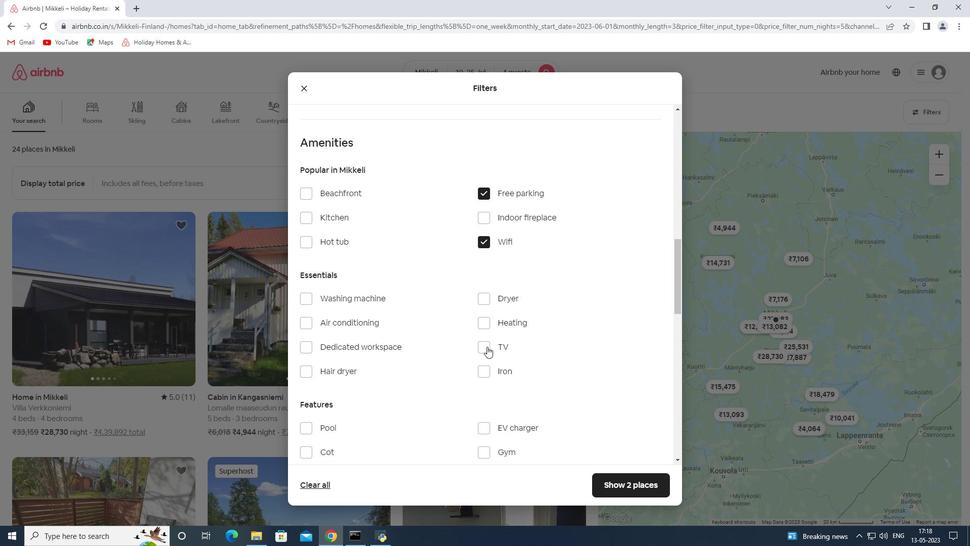 
Action: Mouse pressed left at (487, 346)
Screenshot: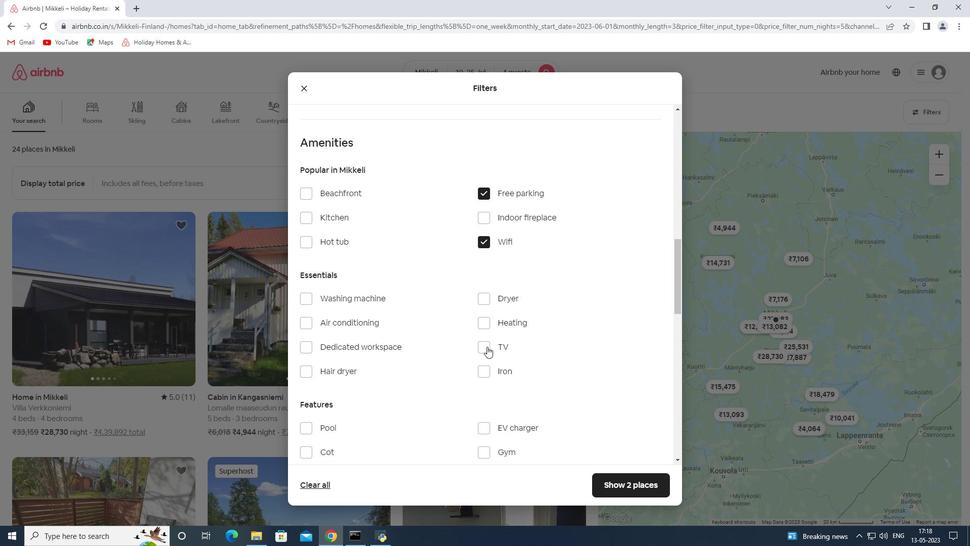 
Action: Mouse moved to (459, 357)
Screenshot: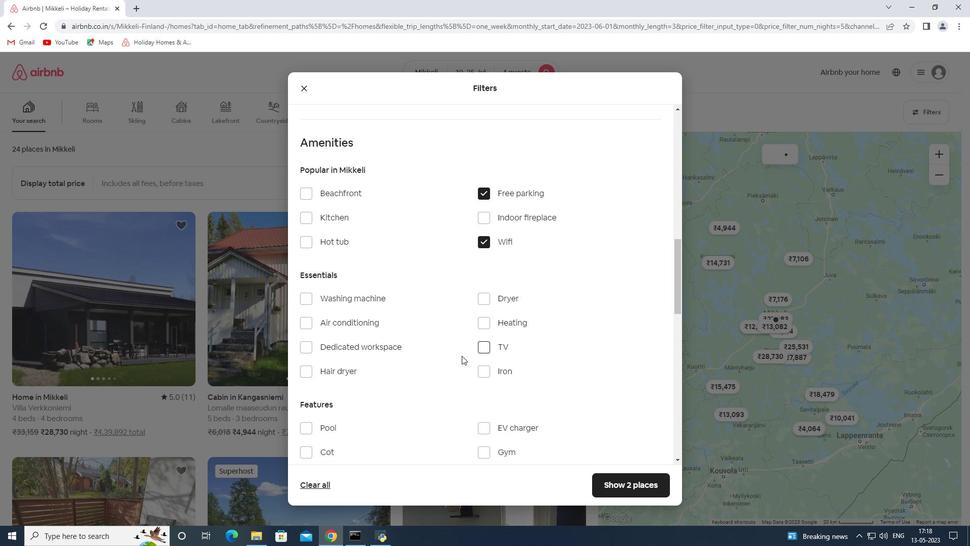 
Action: Mouse scrolled (459, 357) with delta (0, 0)
Screenshot: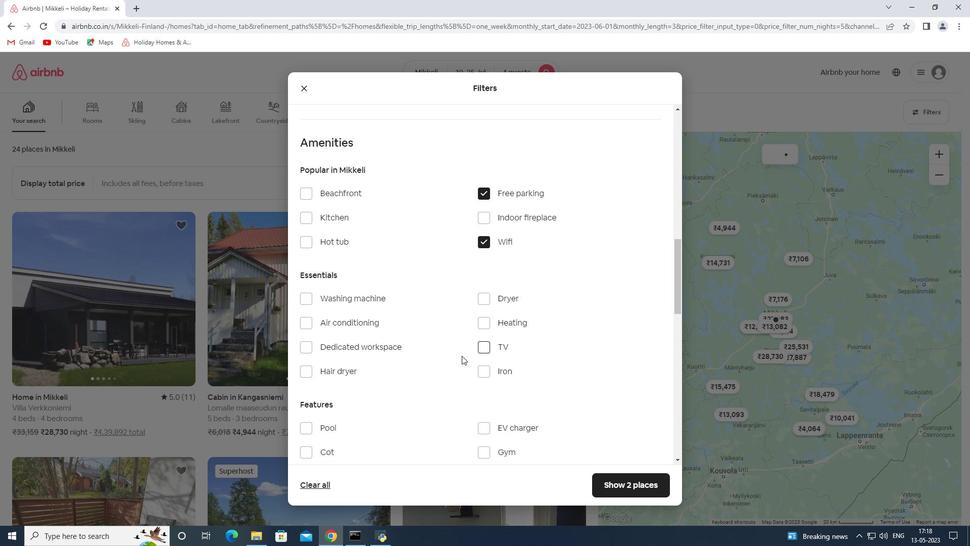 
Action: Mouse moved to (488, 301)
Screenshot: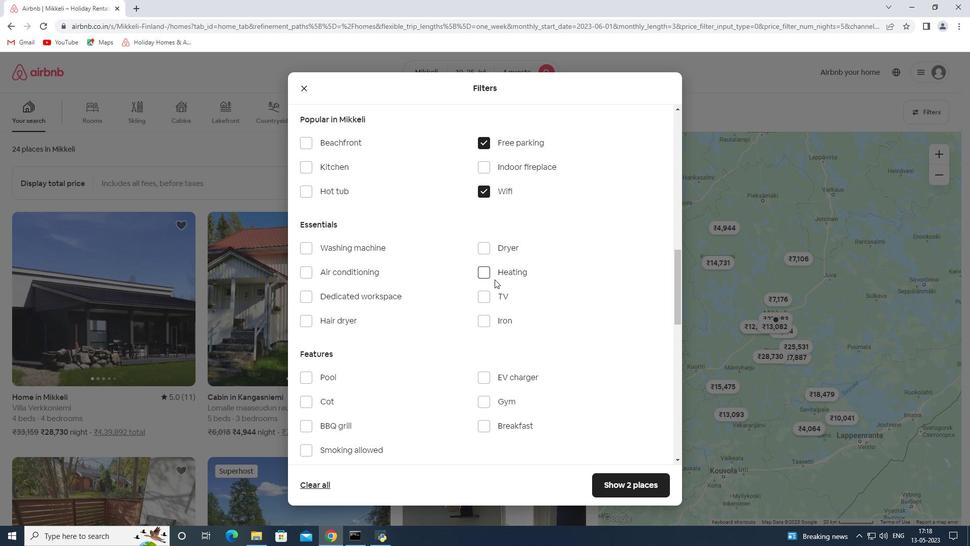 
Action: Mouse pressed left at (488, 301)
Screenshot: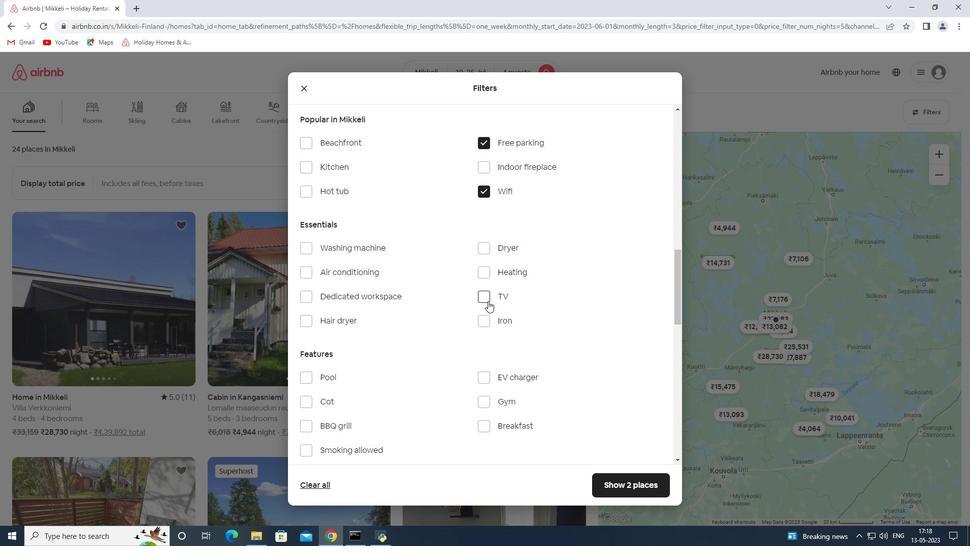 
Action: Mouse moved to (405, 336)
Screenshot: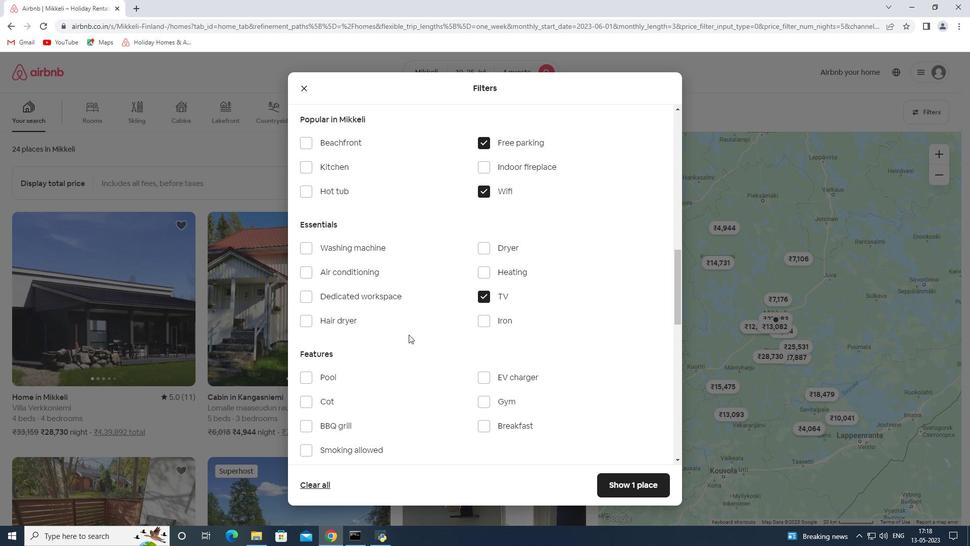 
Action: Mouse scrolled (405, 336) with delta (0, 0)
Screenshot: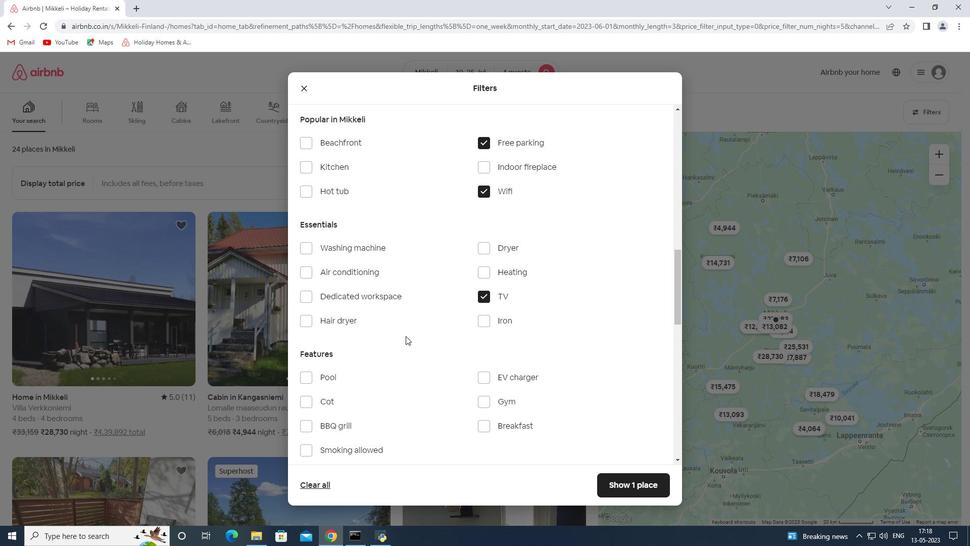 
Action: Mouse moved to (404, 337)
Screenshot: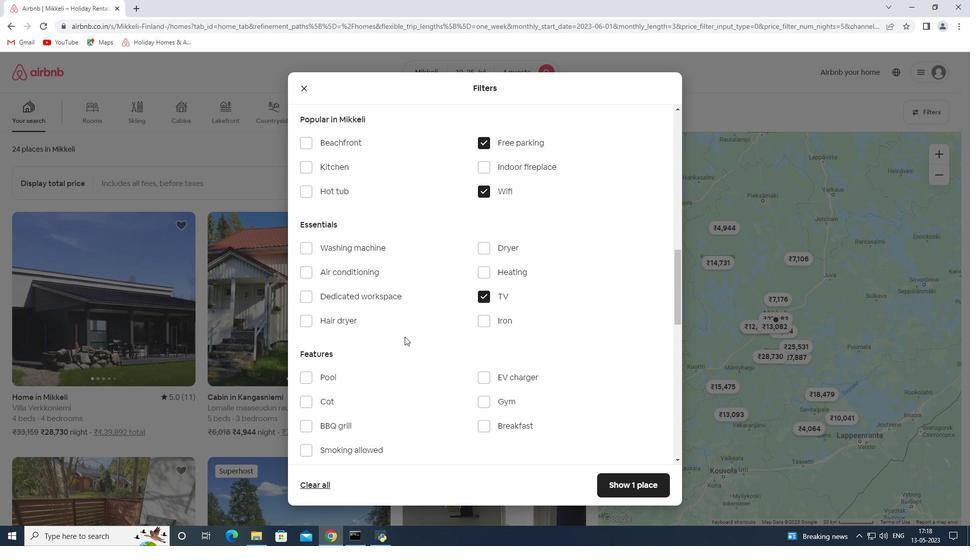 
Action: Mouse scrolled (404, 336) with delta (0, 0)
Screenshot: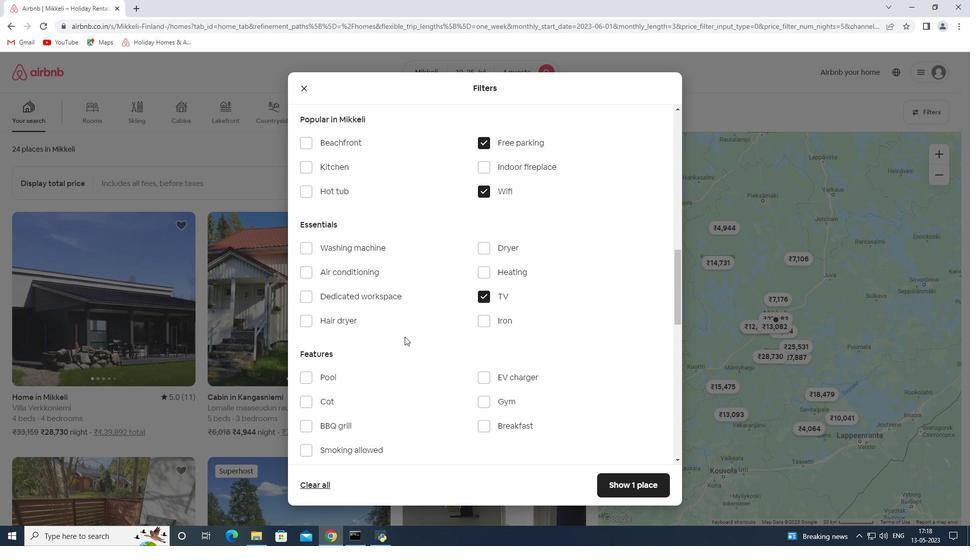 
Action: Mouse moved to (497, 305)
Screenshot: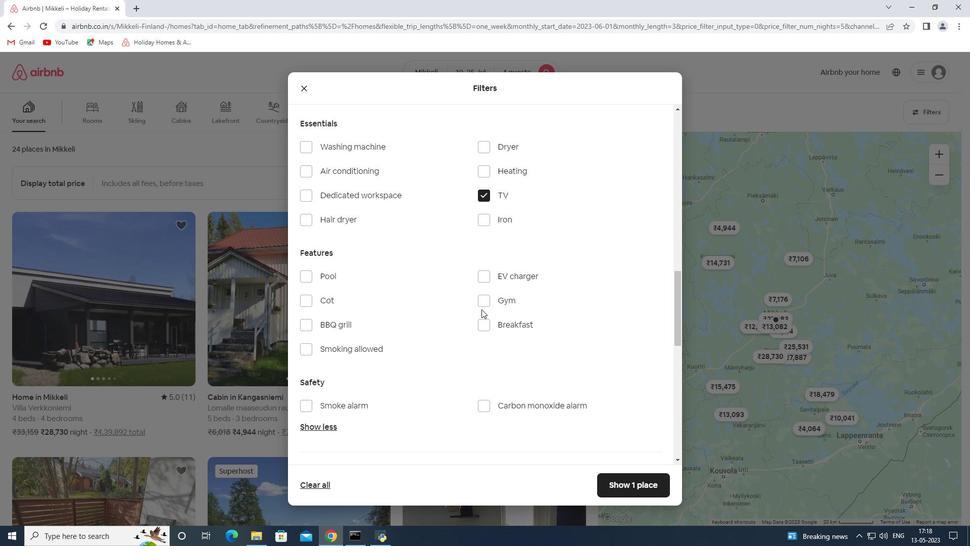 
Action: Mouse pressed left at (497, 305)
Screenshot: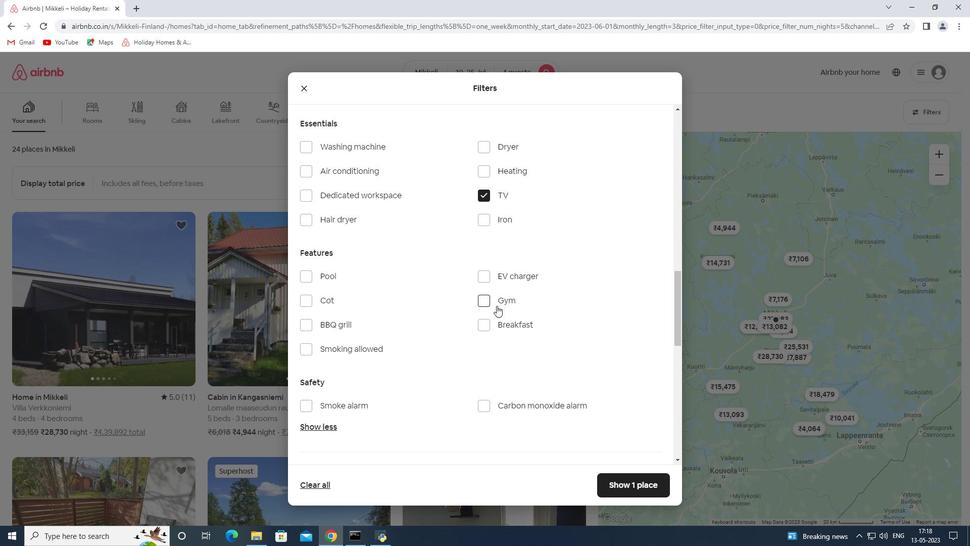 
Action: Mouse moved to (499, 327)
Screenshot: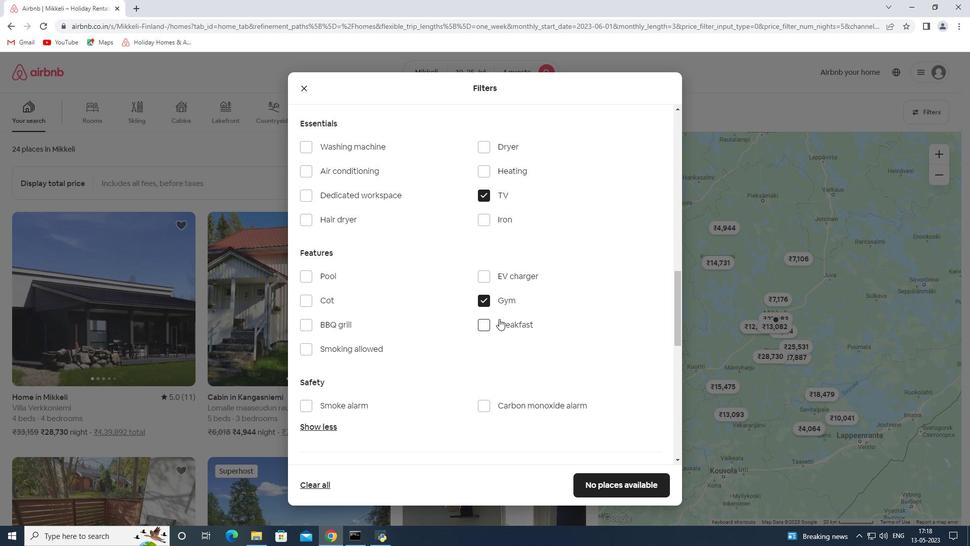
Action: Mouse pressed left at (499, 327)
Screenshot: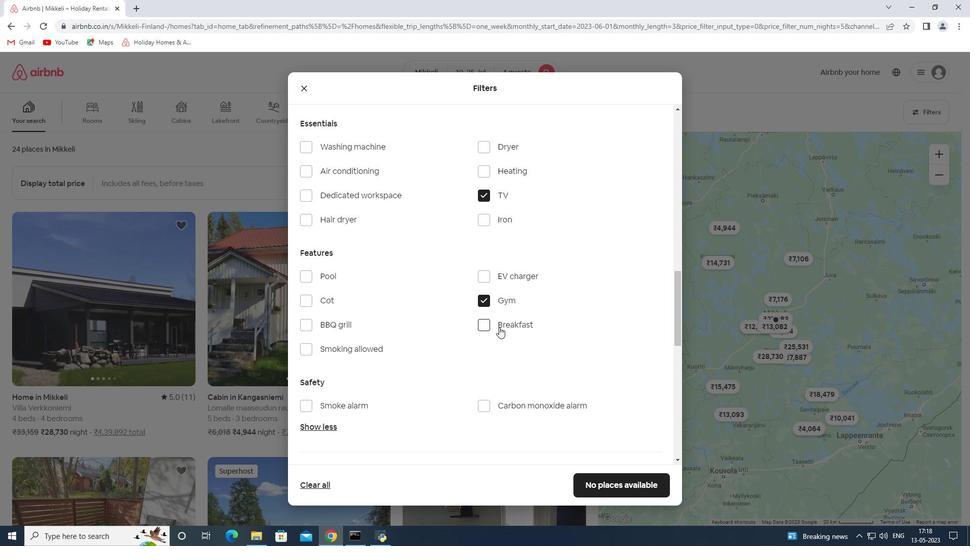 
Action: Mouse moved to (426, 359)
Screenshot: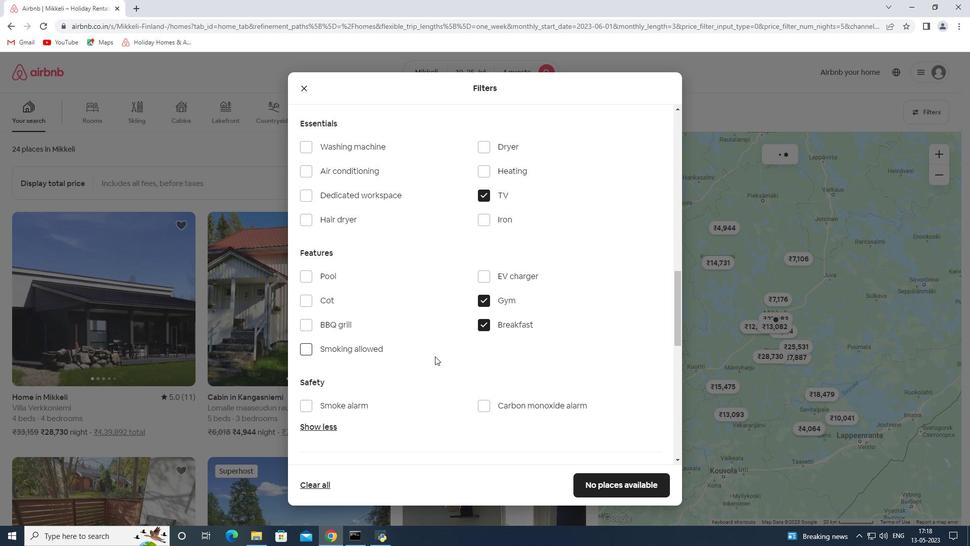 
Action: Mouse scrolled (426, 358) with delta (0, 0)
Screenshot: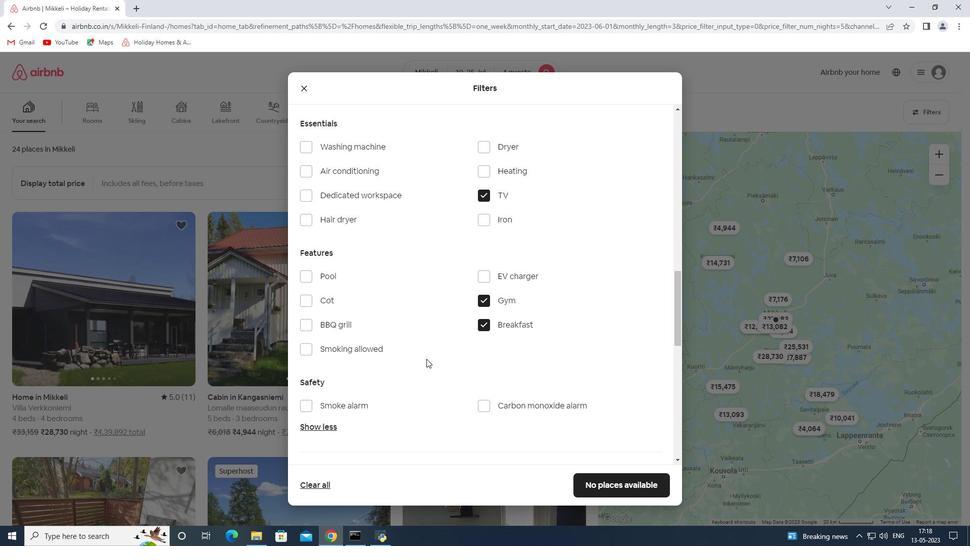 
Action: Mouse scrolled (426, 358) with delta (0, 0)
Screenshot: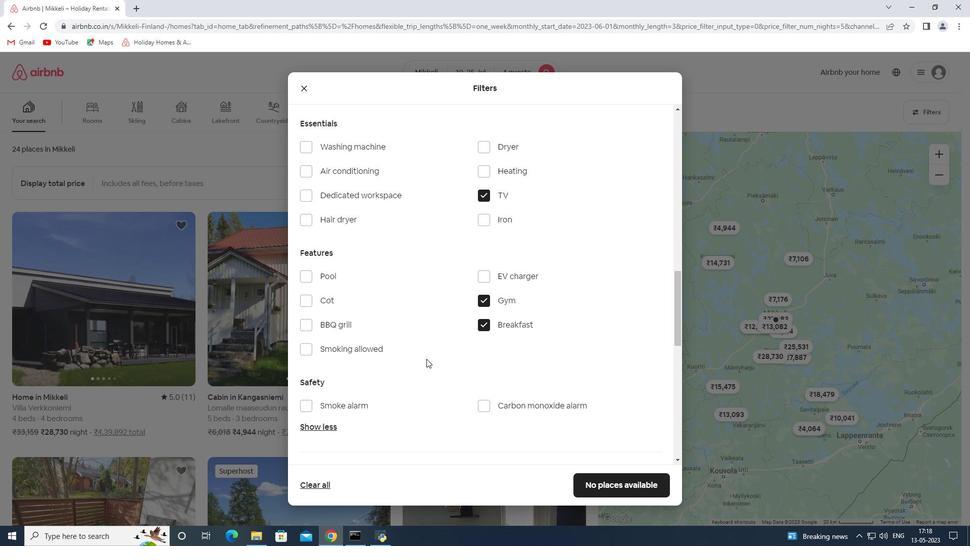 
Action: Mouse scrolled (426, 358) with delta (0, 0)
Screenshot: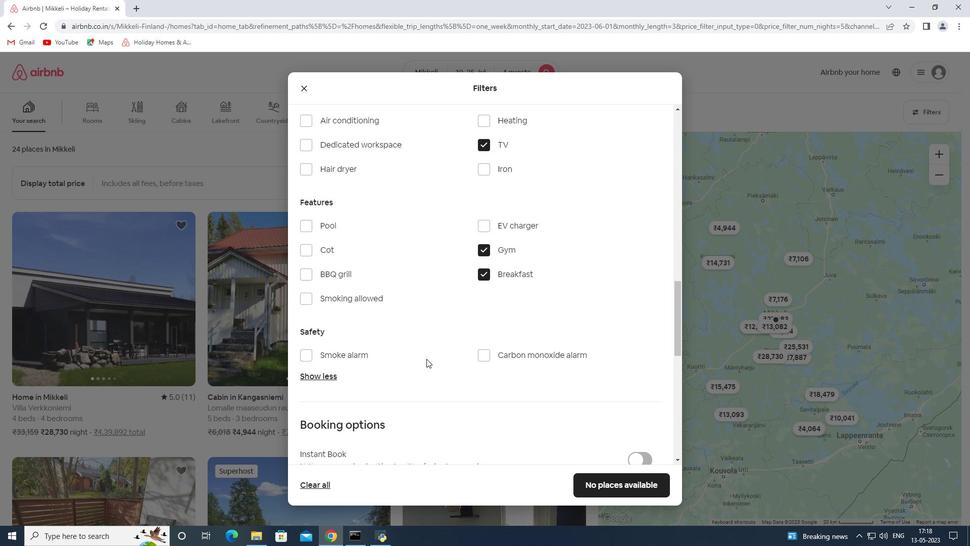 
Action: Mouse scrolled (426, 358) with delta (0, 0)
Screenshot: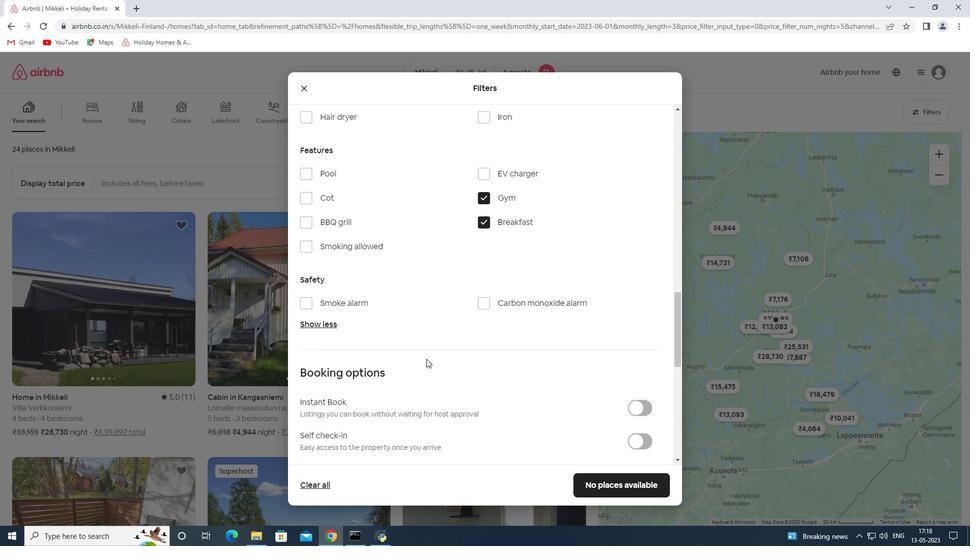 
Action: Mouse scrolled (426, 358) with delta (0, 0)
Screenshot: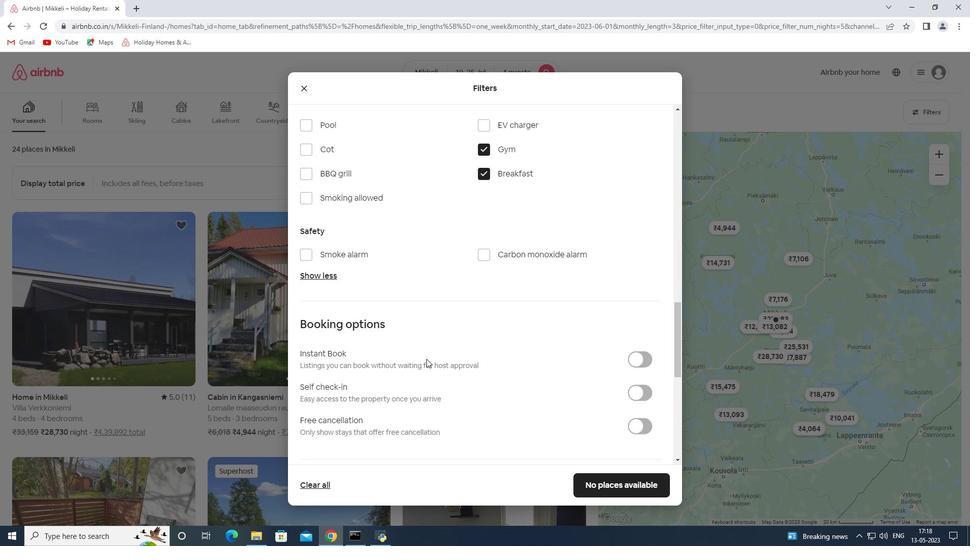 
Action: Mouse moved to (640, 294)
Screenshot: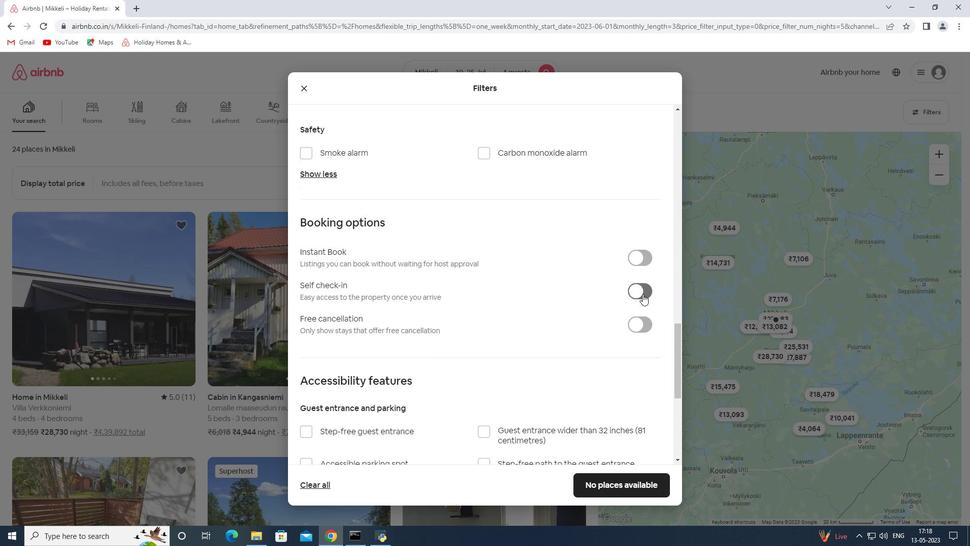 
Action: Mouse pressed left at (640, 294)
Screenshot: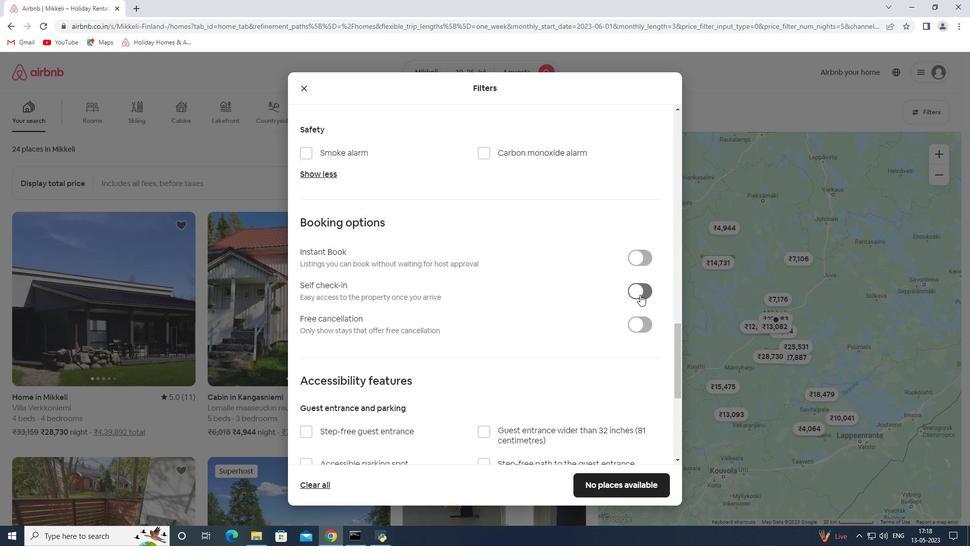 
Action: Mouse moved to (527, 328)
Screenshot: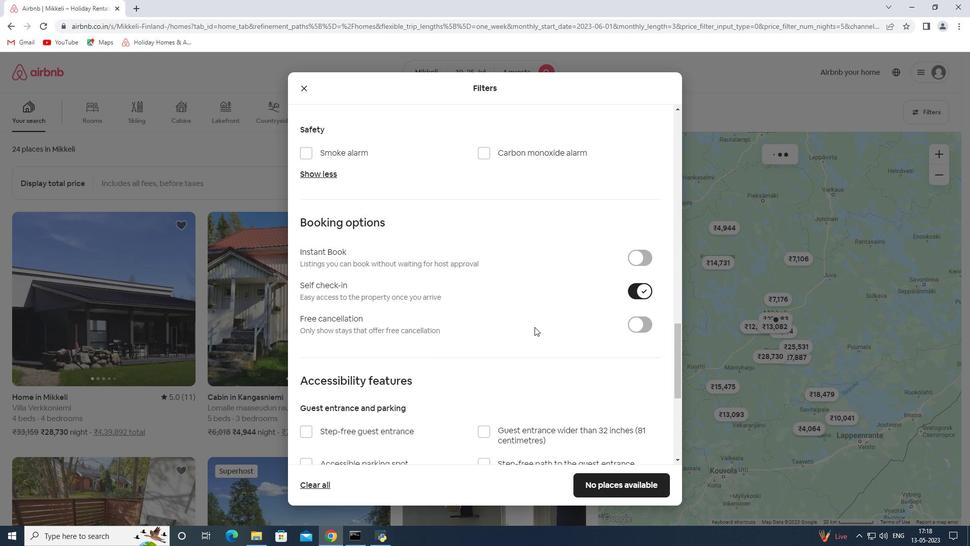 
Action: Mouse scrolled (527, 328) with delta (0, 0)
Screenshot: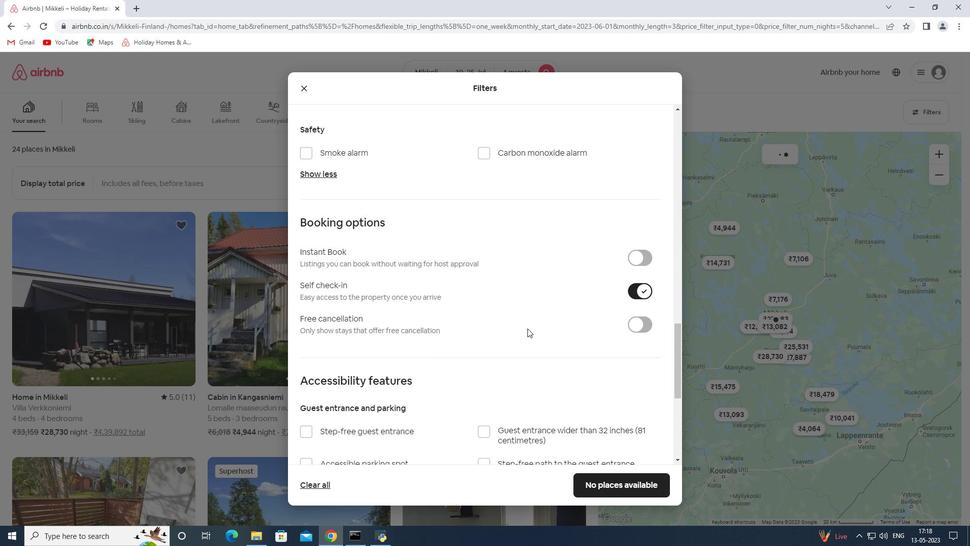 
Action: Mouse scrolled (527, 328) with delta (0, 0)
Screenshot: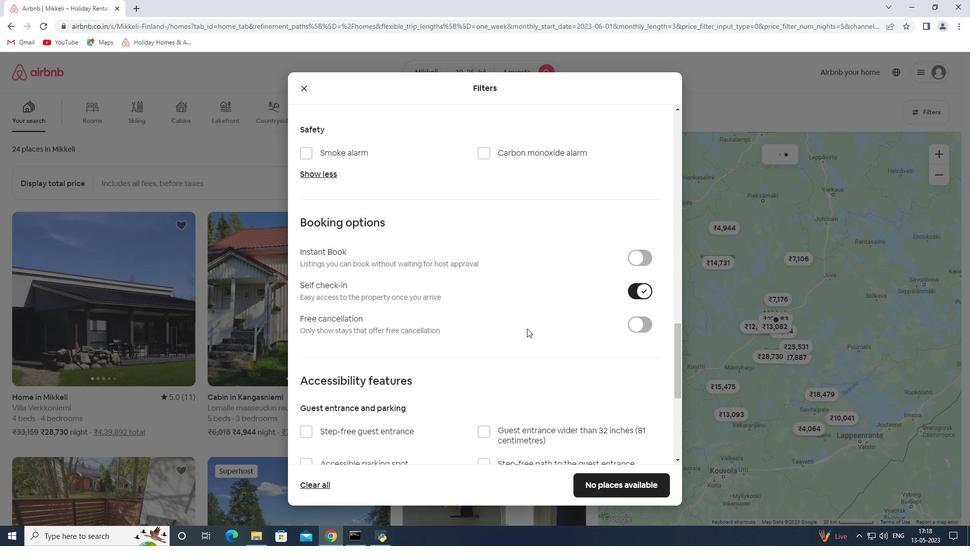 
Action: Mouse scrolled (527, 328) with delta (0, 0)
Screenshot: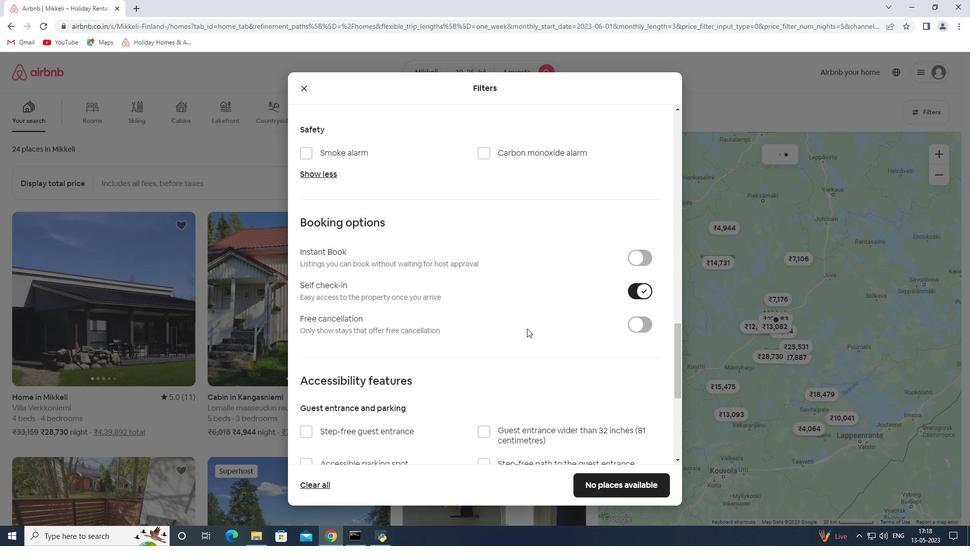 
Action: Mouse scrolled (527, 328) with delta (0, 0)
Screenshot: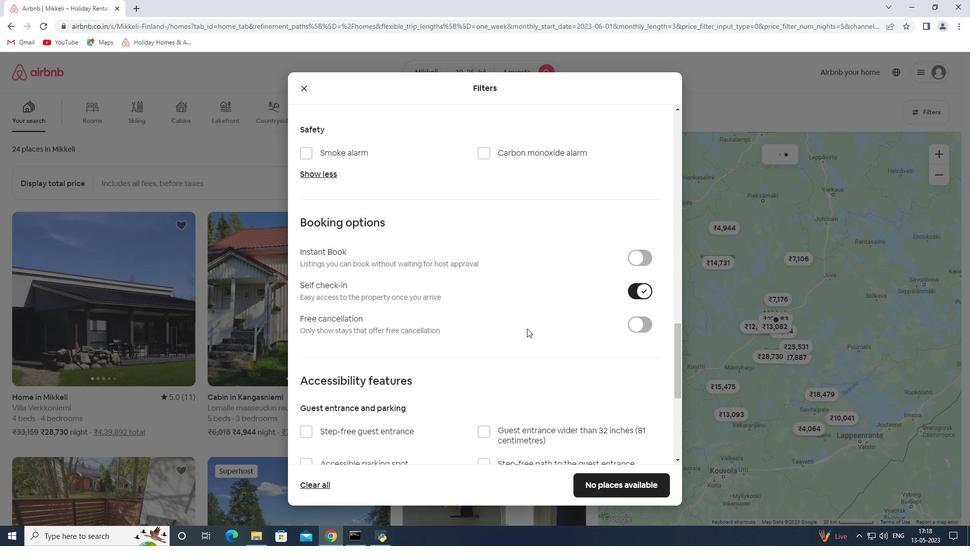 
Action: Mouse moved to (481, 357)
Screenshot: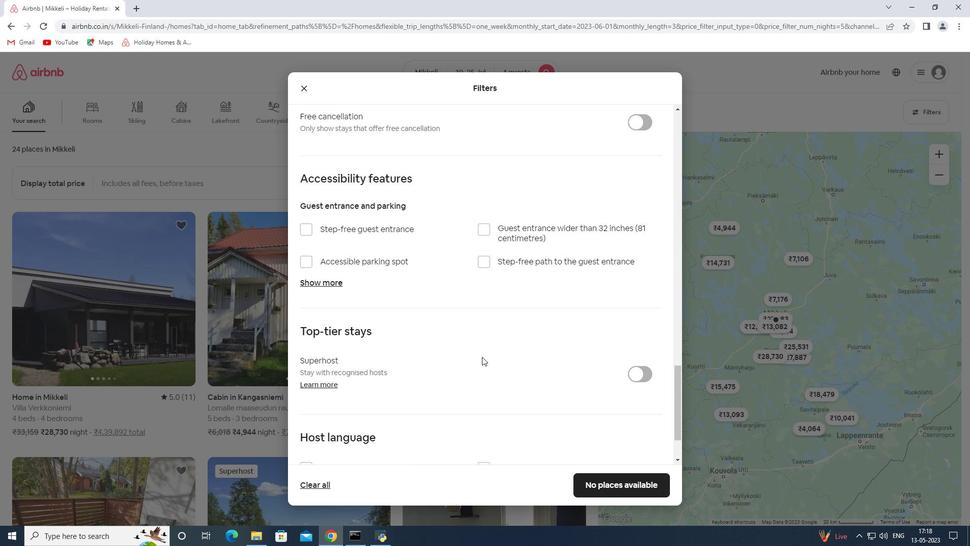 
Action: Mouse scrolled (481, 356) with delta (0, 0)
Screenshot: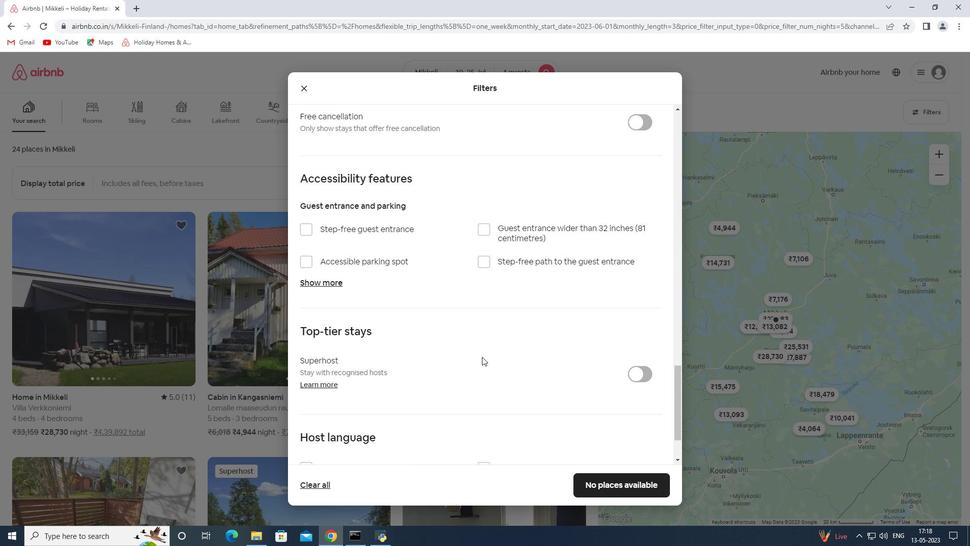 
Action: Mouse scrolled (481, 356) with delta (0, 0)
Screenshot: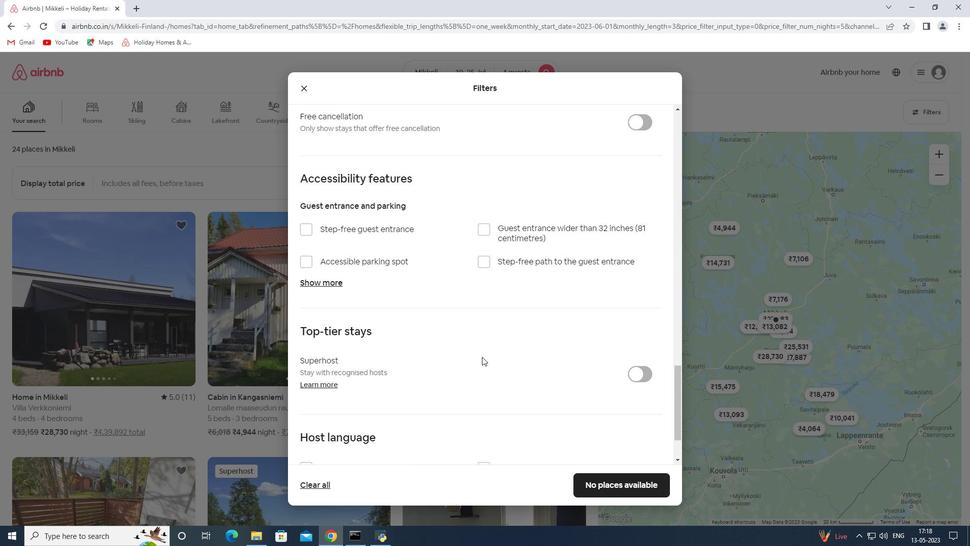 
Action: Mouse scrolled (481, 356) with delta (0, 0)
Screenshot: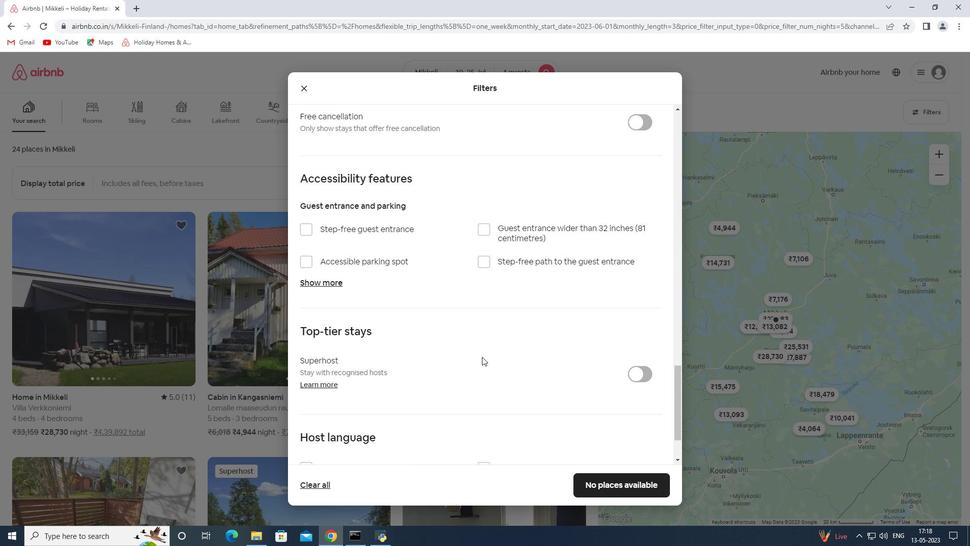 
Action: Mouse scrolled (481, 356) with delta (0, 0)
Screenshot: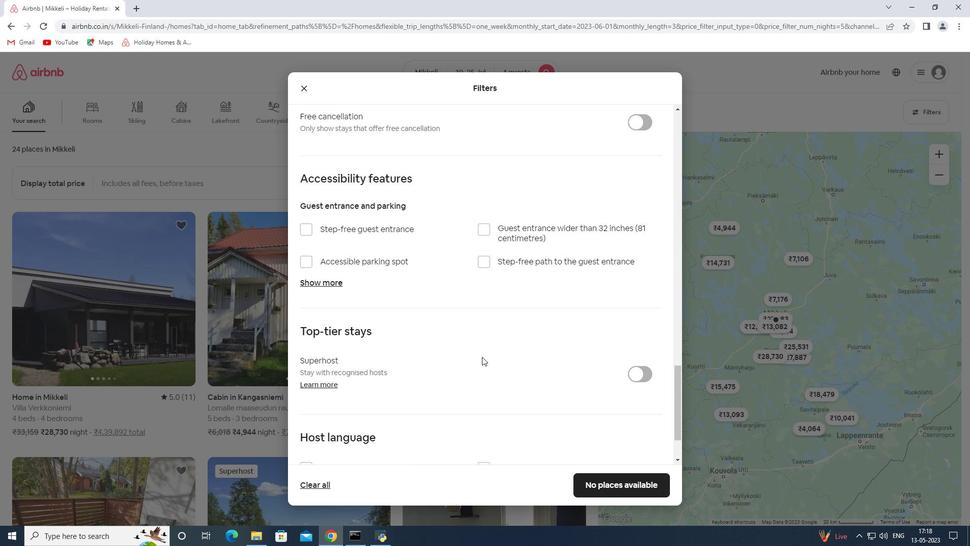 
Action: Mouse scrolled (481, 356) with delta (0, 0)
Screenshot: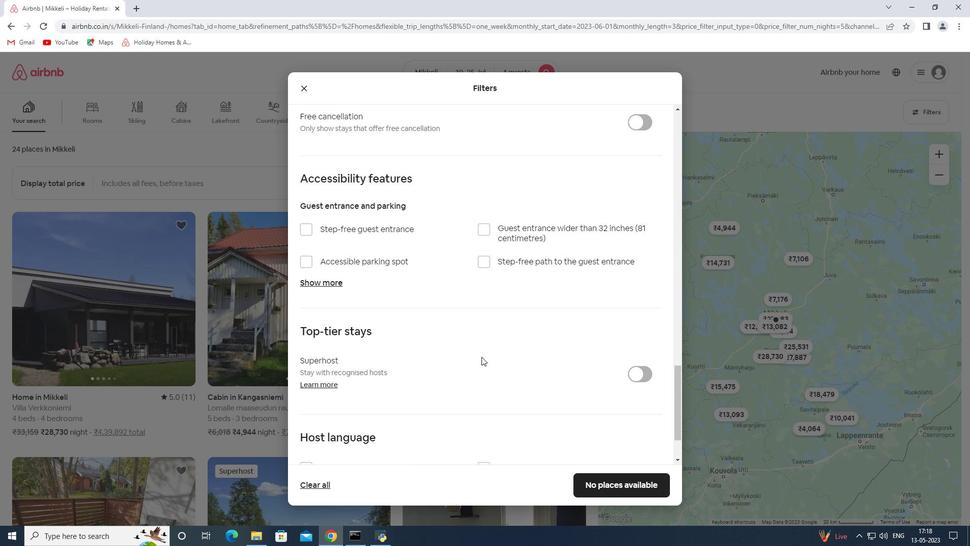 
Action: Mouse moved to (334, 394)
Screenshot: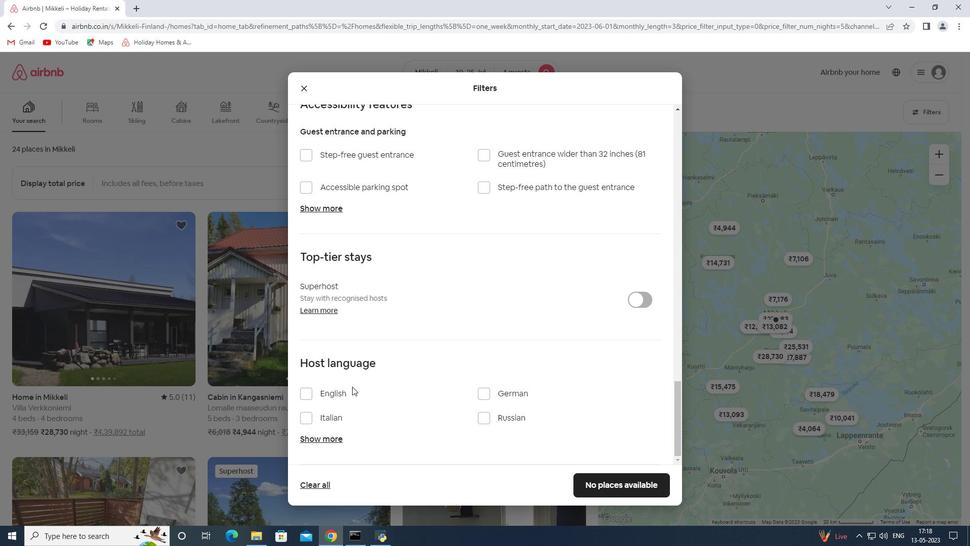 
Action: Mouse pressed left at (334, 394)
Screenshot: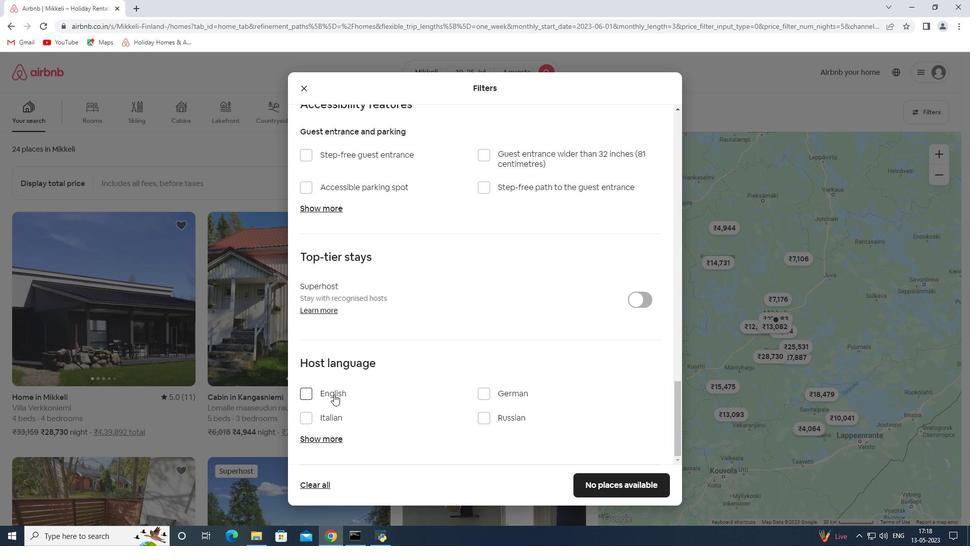 
Action: Mouse moved to (594, 482)
Screenshot: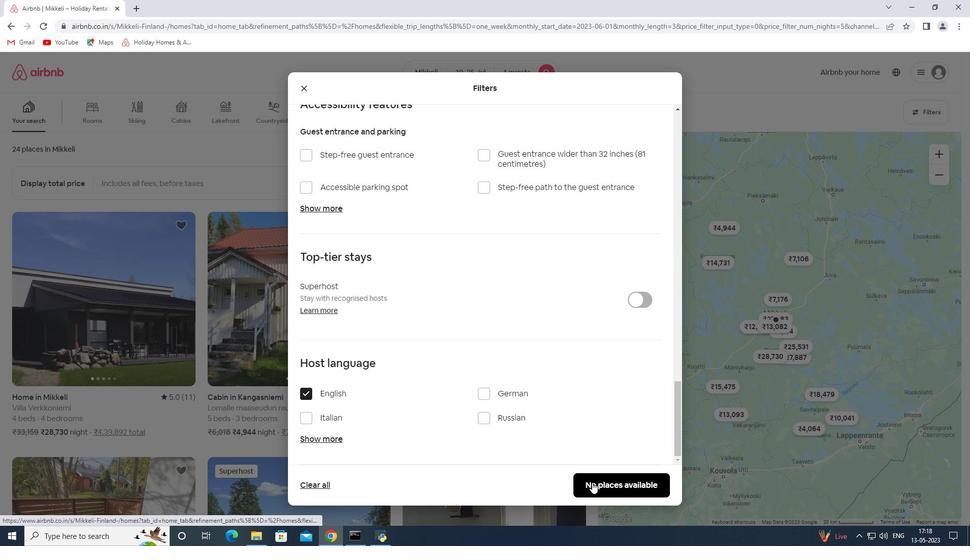 
Action: Mouse pressed left at (594, 482)
Screenshot: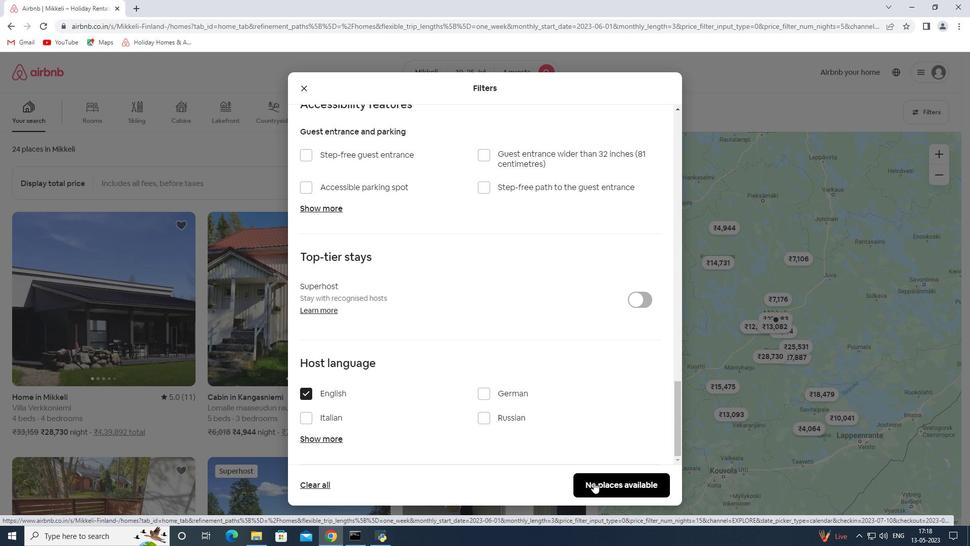 
